 Task: Find connections with filter location Biberach an der Riß with filter topic #Saleswith filter profile language French with filter current company G R Infraprojects Limited with filter school Maharshi Dayanand University Rohtak with filter industry Reupholstery and Furniture Repair with filter service category Date Entry with filter keywords title Music Producer
Action: Mouse moved to (552, 63)
Screenshot: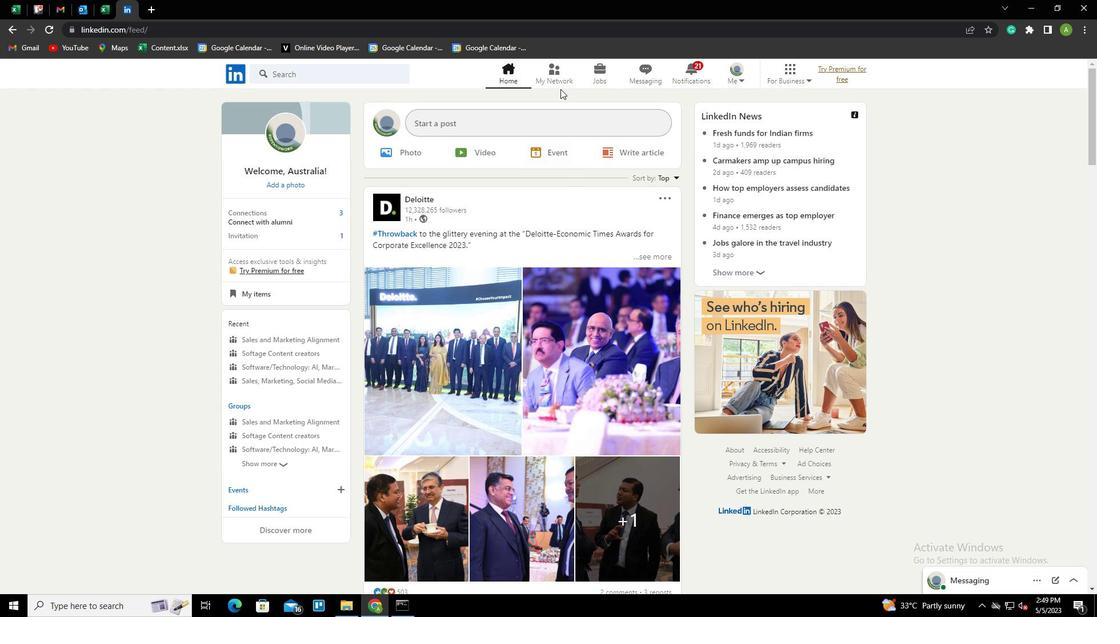 
Action: Mouse pressed left at (552, 63)
Screenshot: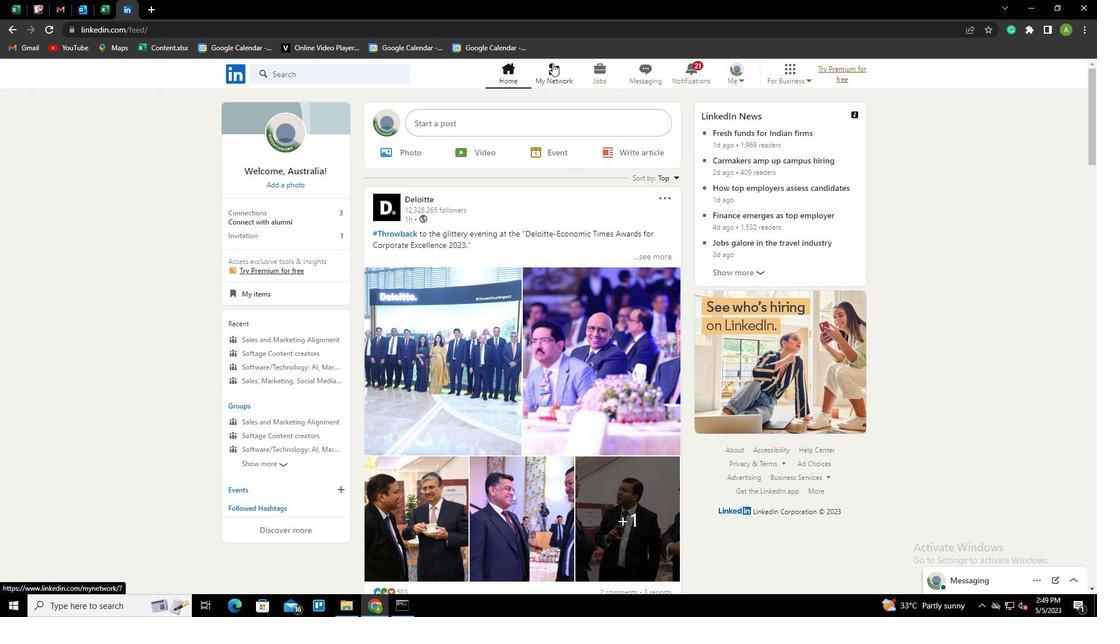 
Action: Mouse moved to (294, 133)
Screenshot: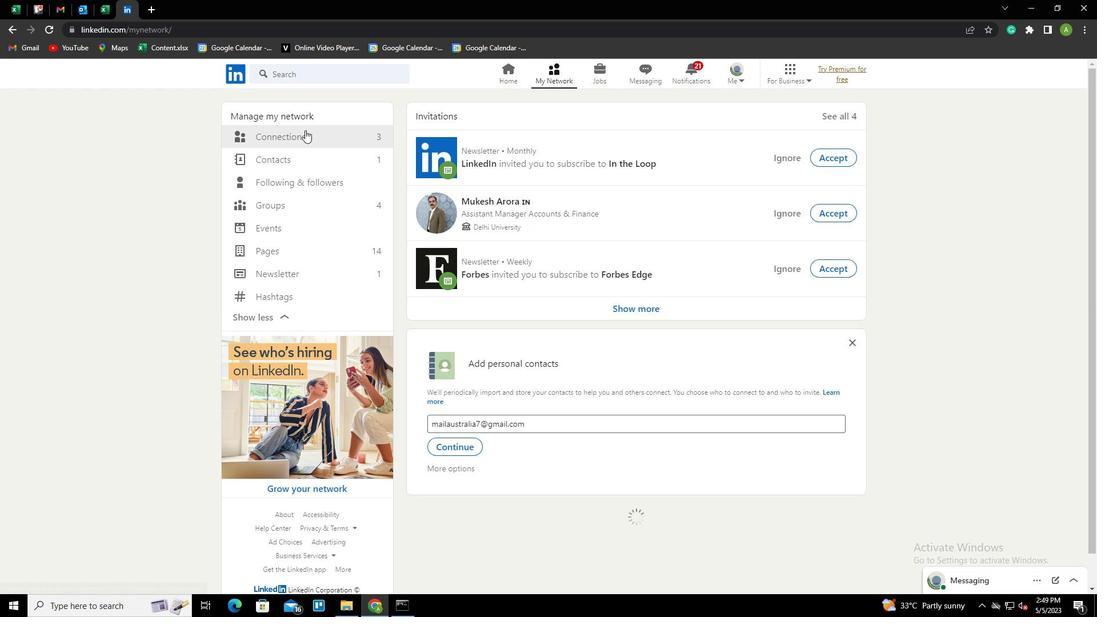
Action: Mouse pressed left at (294, 133)
Screenshot: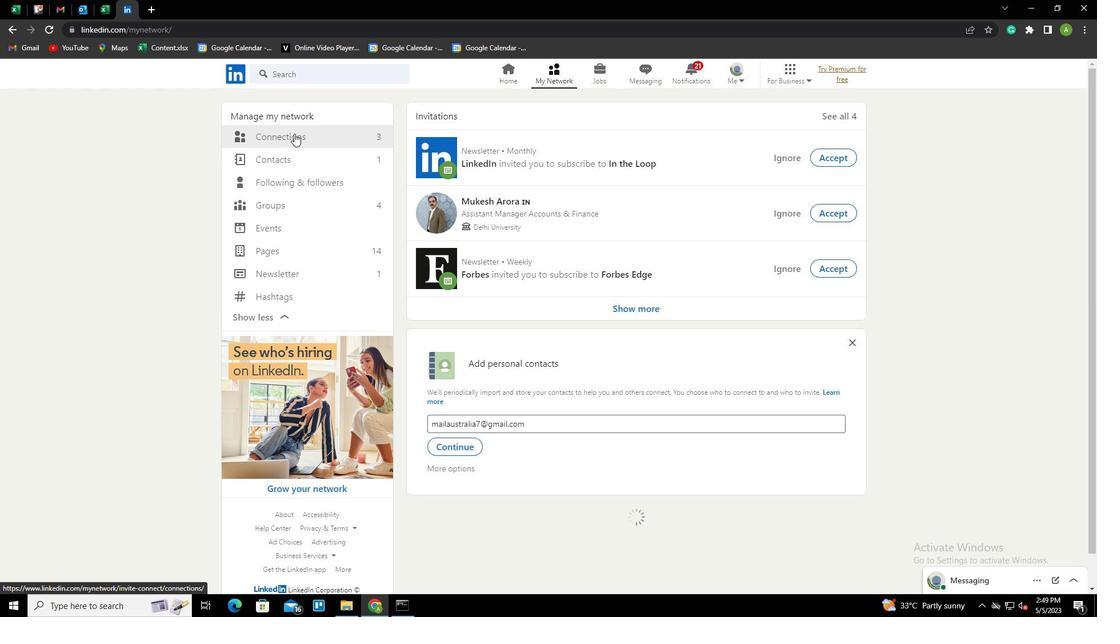
Action: Mouse moved to (611, 137)
Screenshot: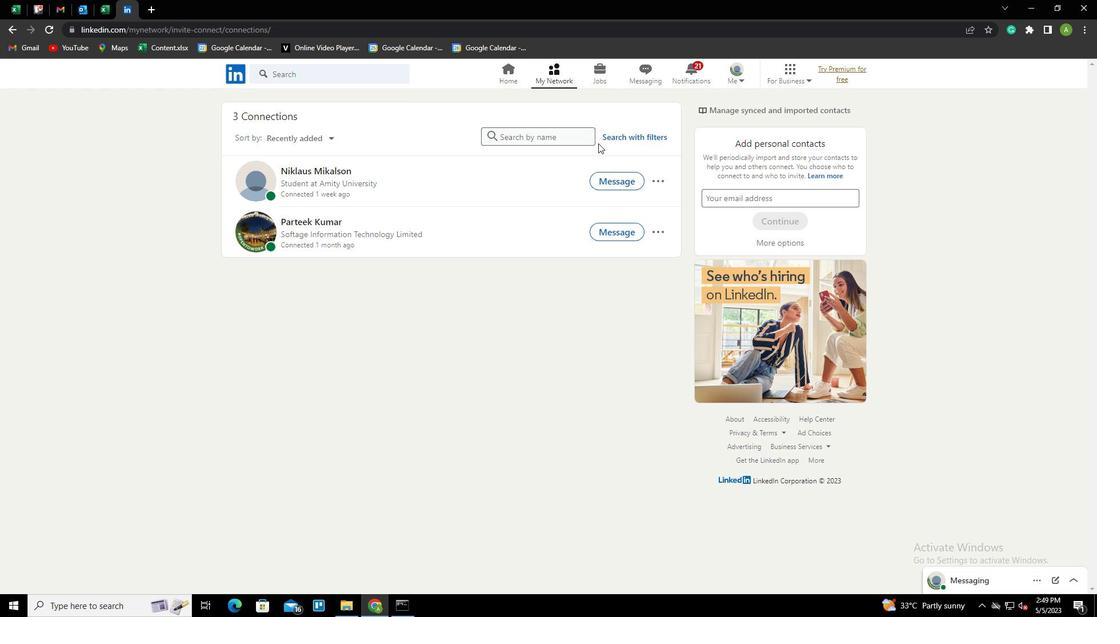 
Action: Mouse pressed left at (611, 137)
Screenshot: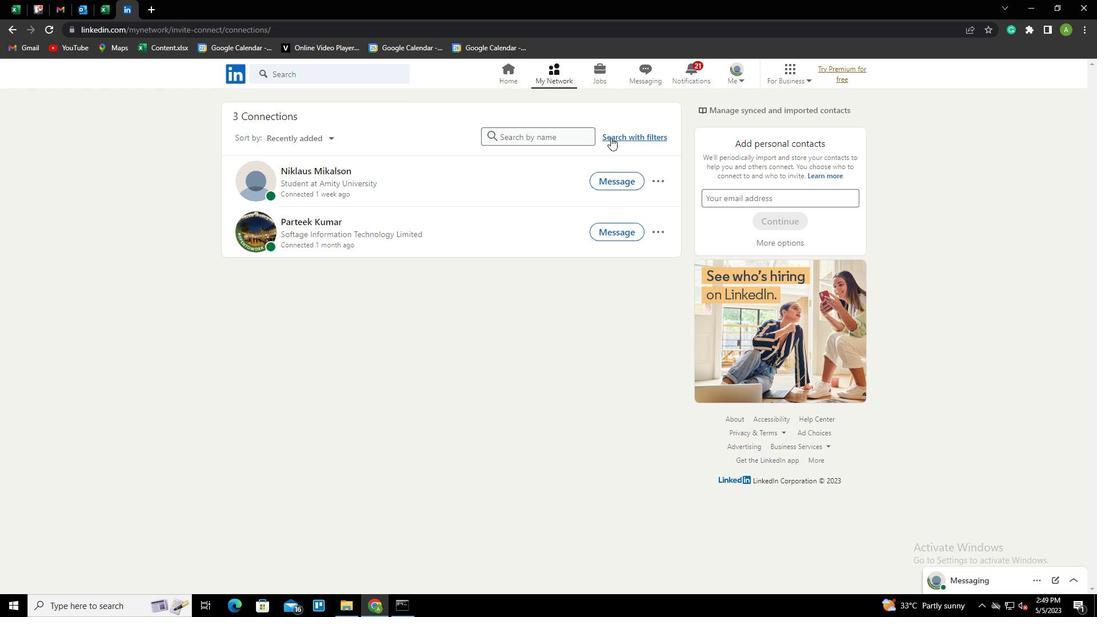 
Action: Mouse moved to (584, 105)
Screenshot: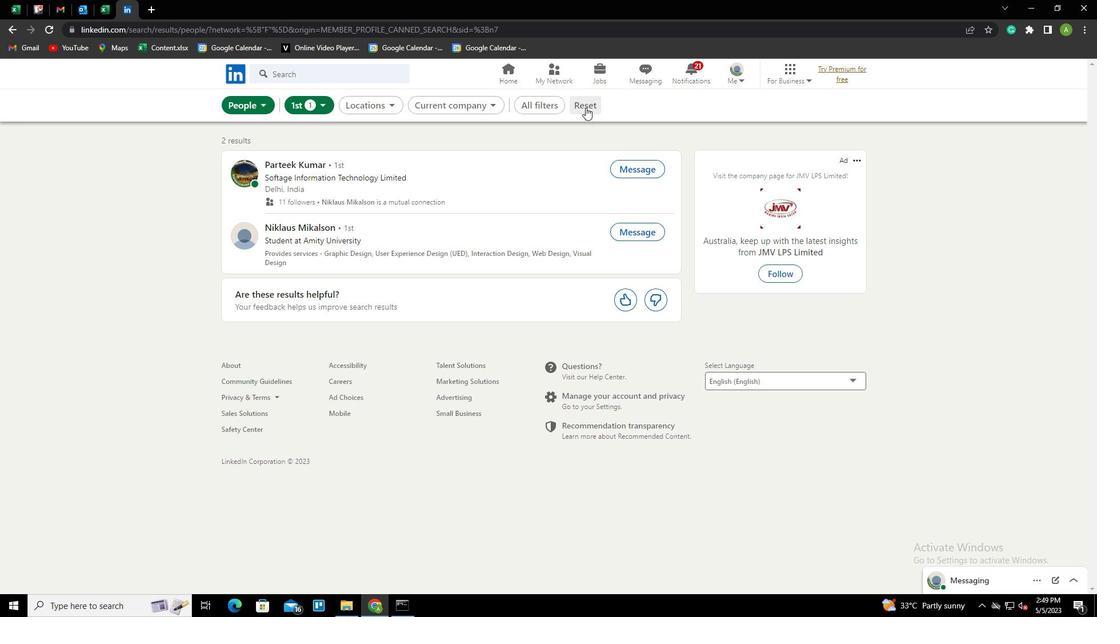 
Action: Mouse pressed left at (584, 105)
Screenshot: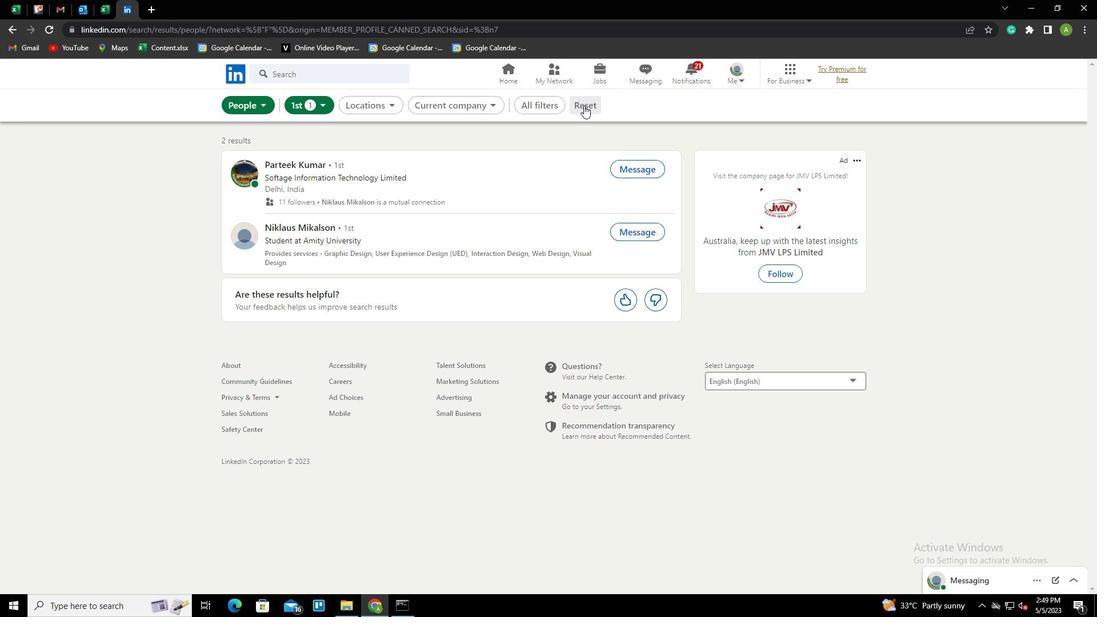 
Action: Mouse moved to (565, 106)
Screenshot: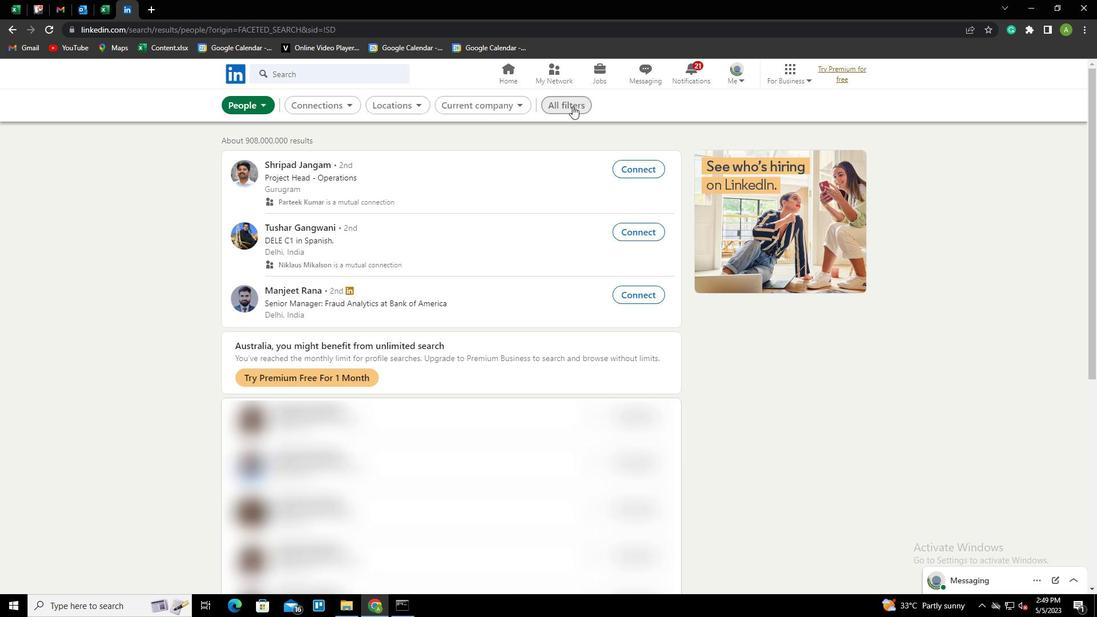 
Action: Mouse pressed left at (565, 106)
Screenshot: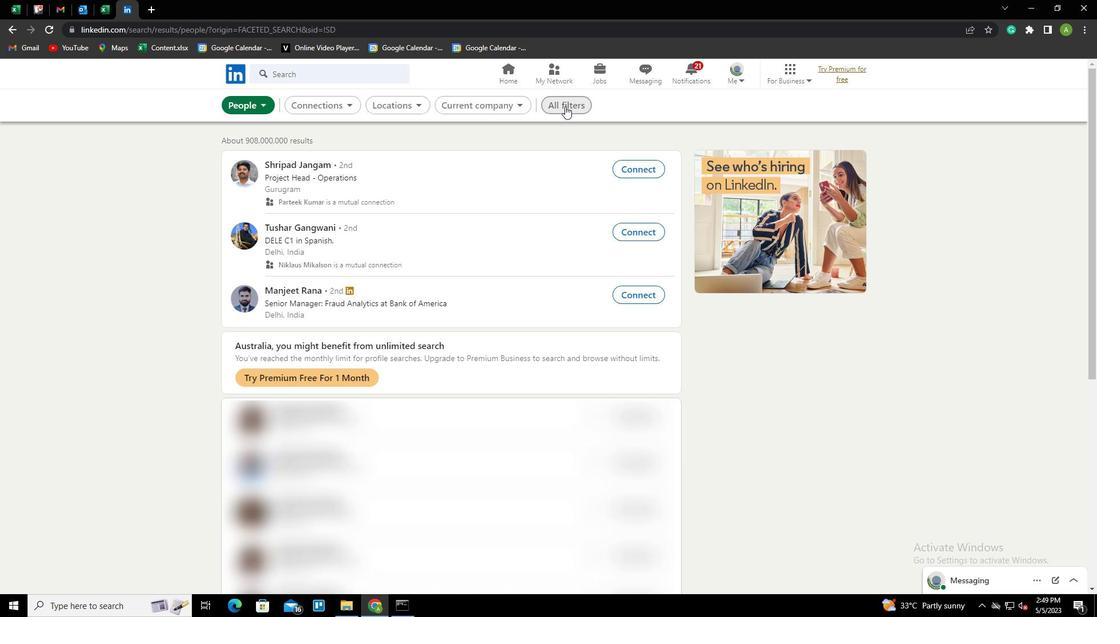 
Action: Mouse moved to (940, 285)
Screenshot: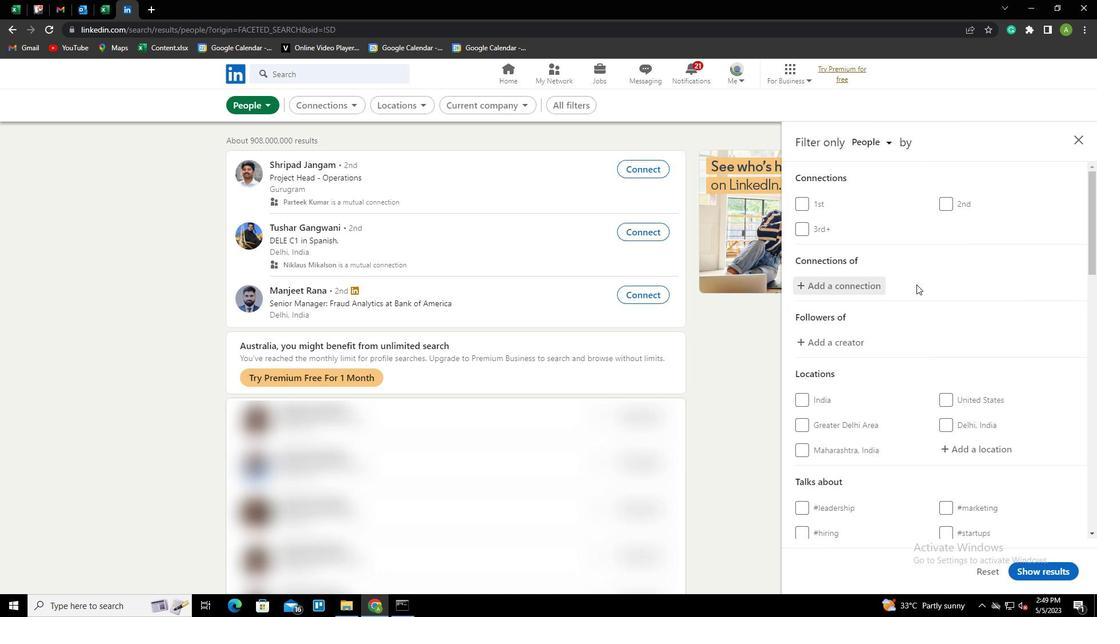 
Action: Mouse scrolled (940, 284) with delta (0, 0)
Screenshot: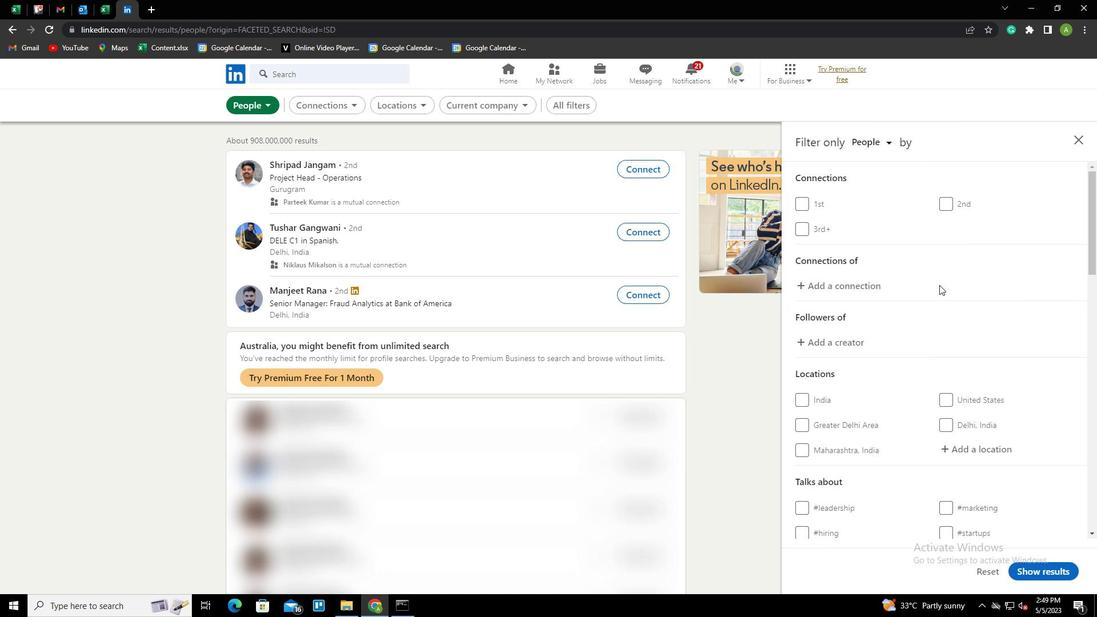 
Action: Mouse scrolled (940, 284) with delta (0, 0)
Screenshot: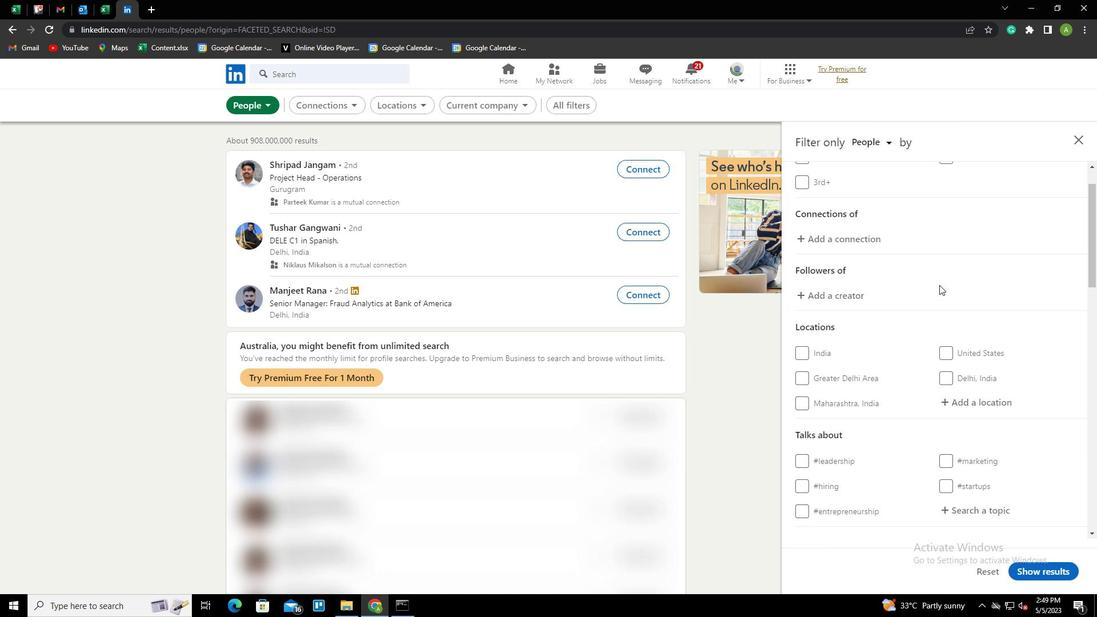 
Action: Mouse scrolled (940, 284) with delta (0, 0)
Screenshot: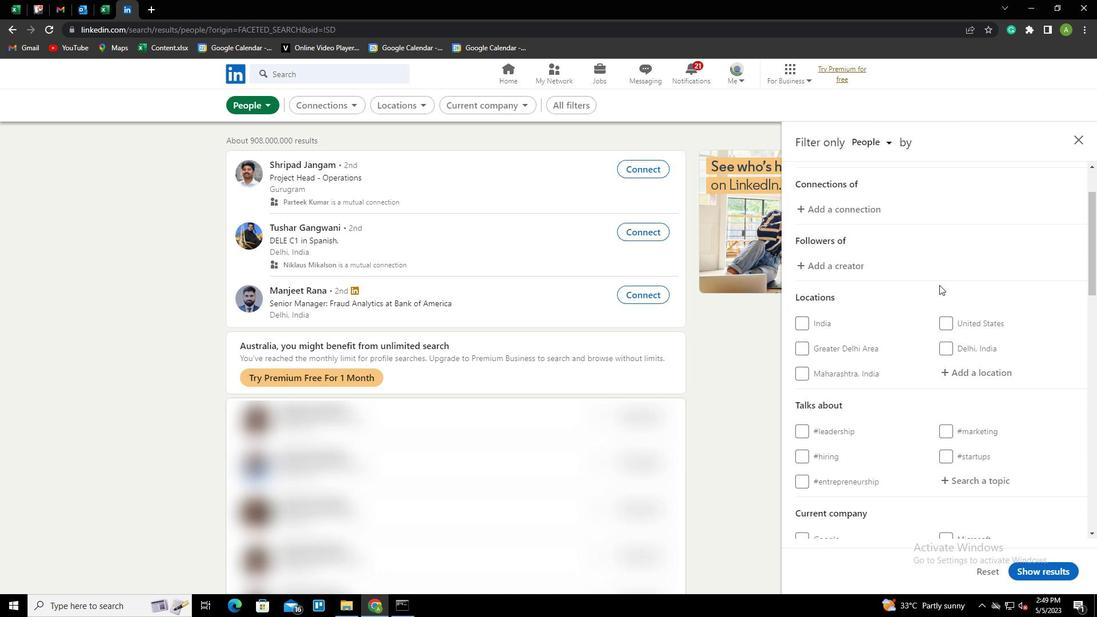 
Action: Mouse moved to (953, 279)
Screenshot: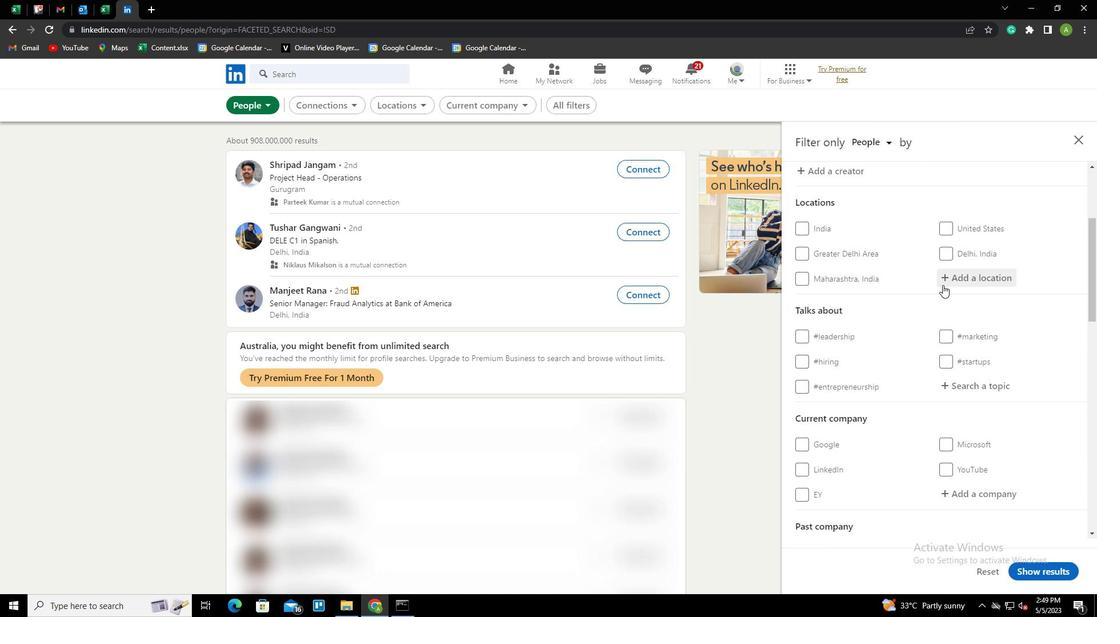 
Action: Mouse pressed left at (953, 279)
Screenshot: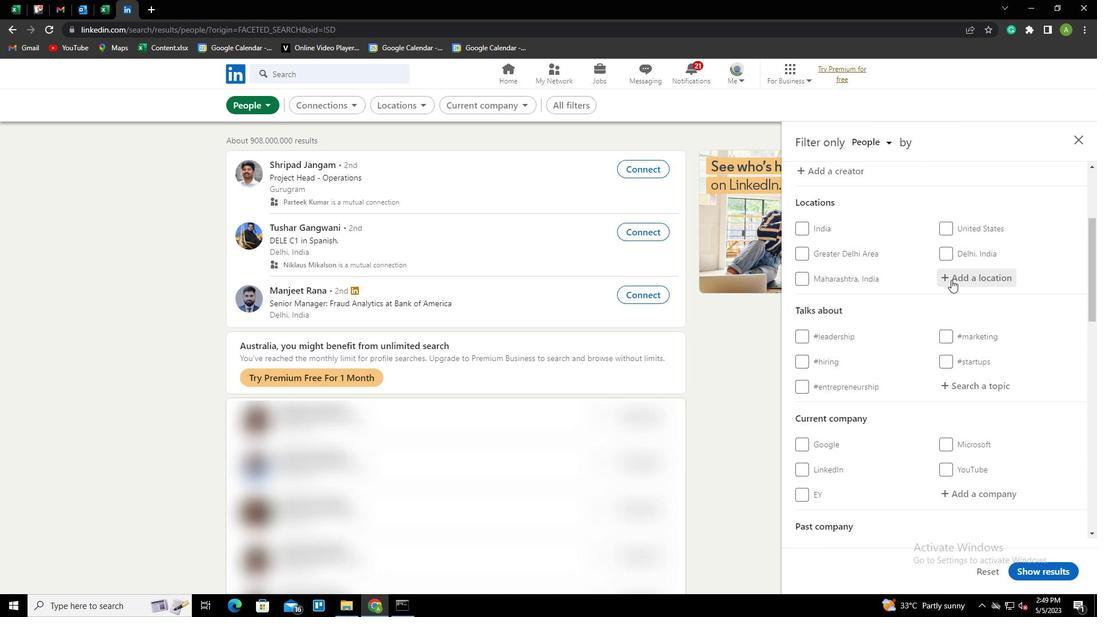 
Action: Key pressed <Key.shift><Key.shift><Key.shift><Key.shift><Key.shift><Key.shift><Key.shift><Key.shift>BIBERACH<Key.space>AN<Key.space>DER<Key.space><Key.shift>RI<Key.down><Key.enter>
Screenshot: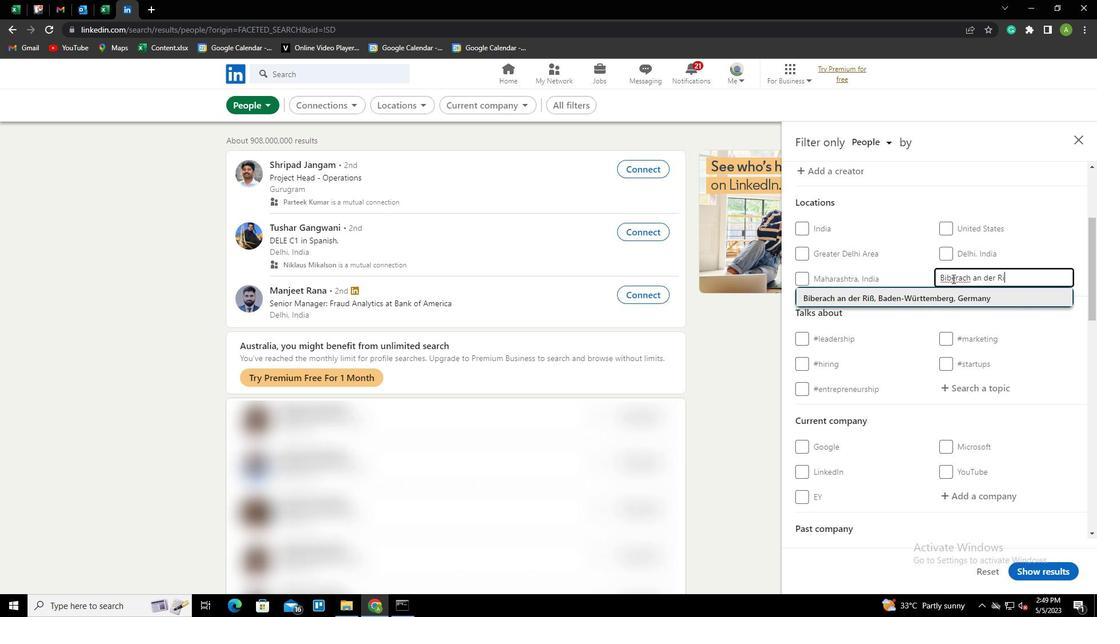 
Action: Mouse scrolled (953, 278) with delta (0, 0)
Screenshot: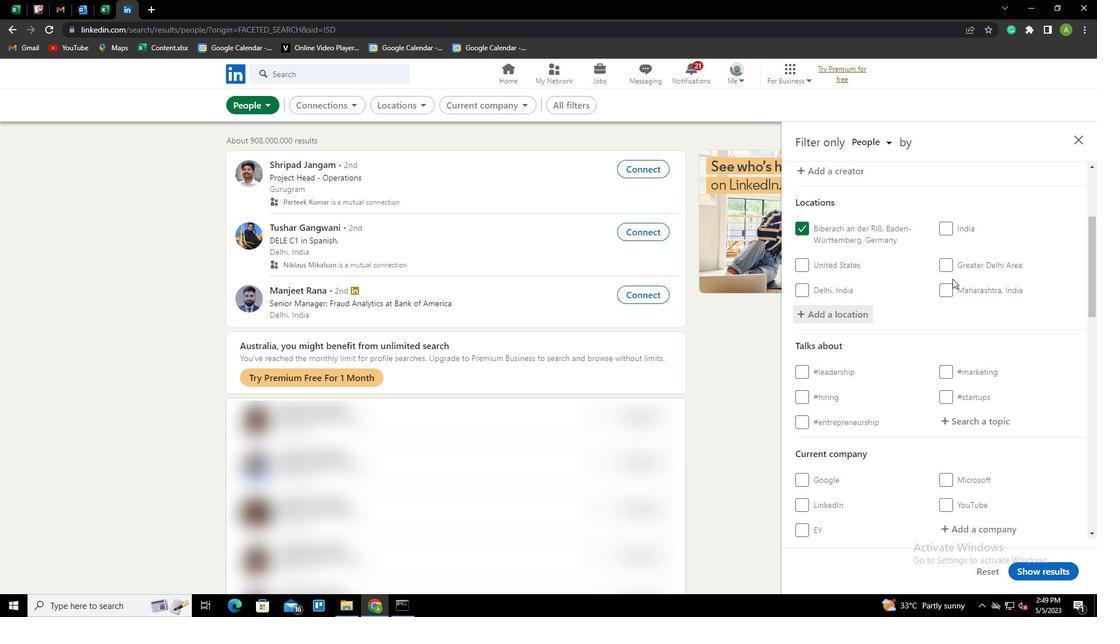 
Action: Mouse scrolled (953, 278) with delta (0, 0)
Screenshot: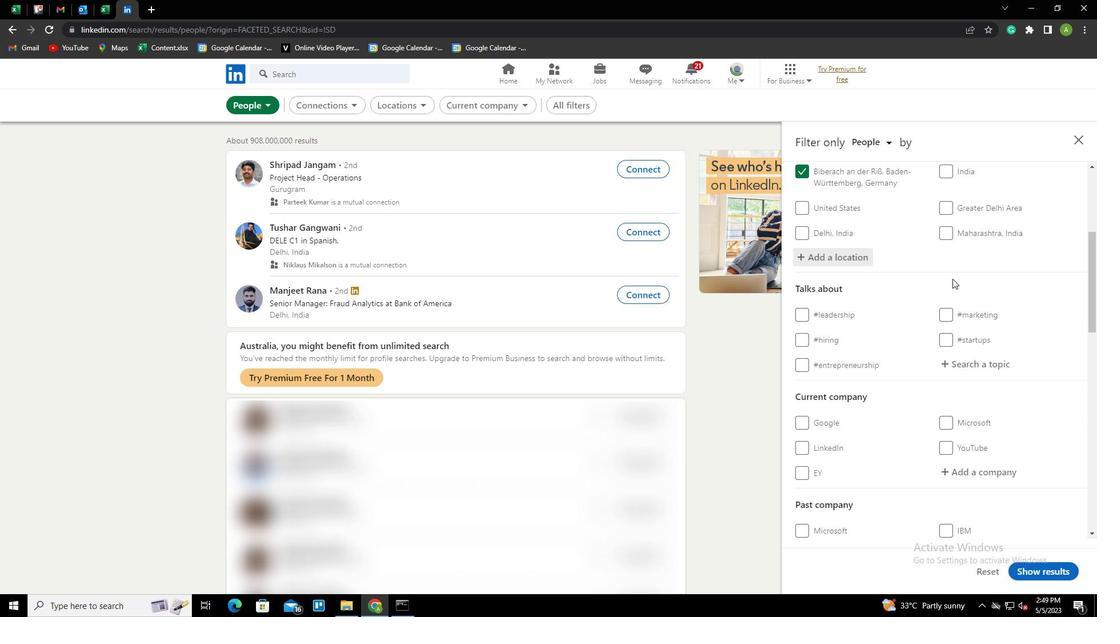 
Action: Mouse moved to (968, 304)
Screenshot: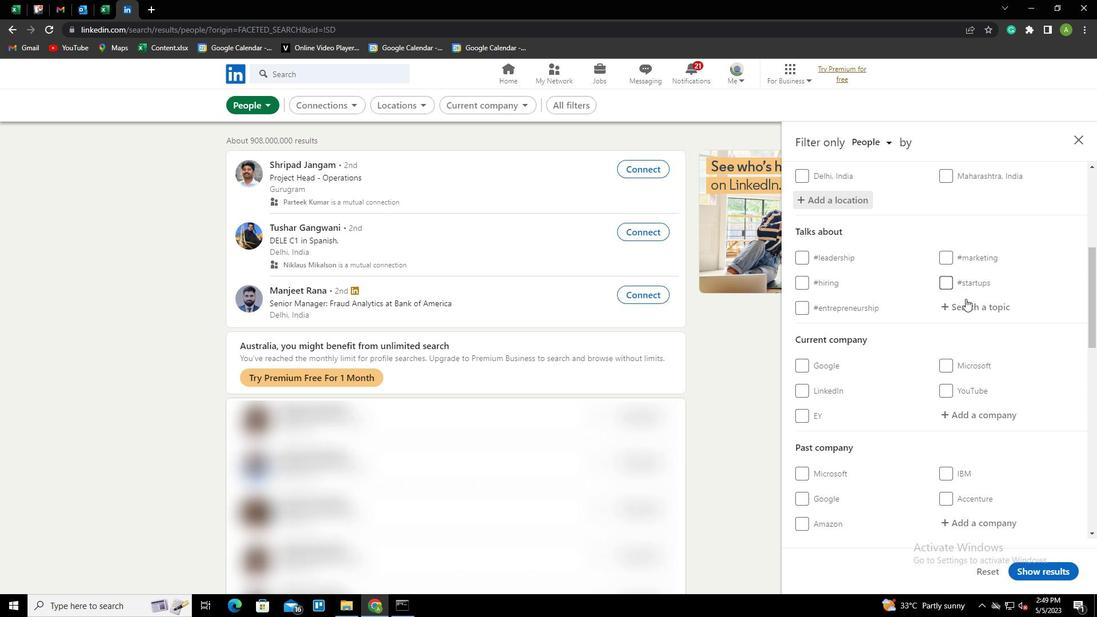 
Action: Mouse pressed left at (968, 304)
Screenshot: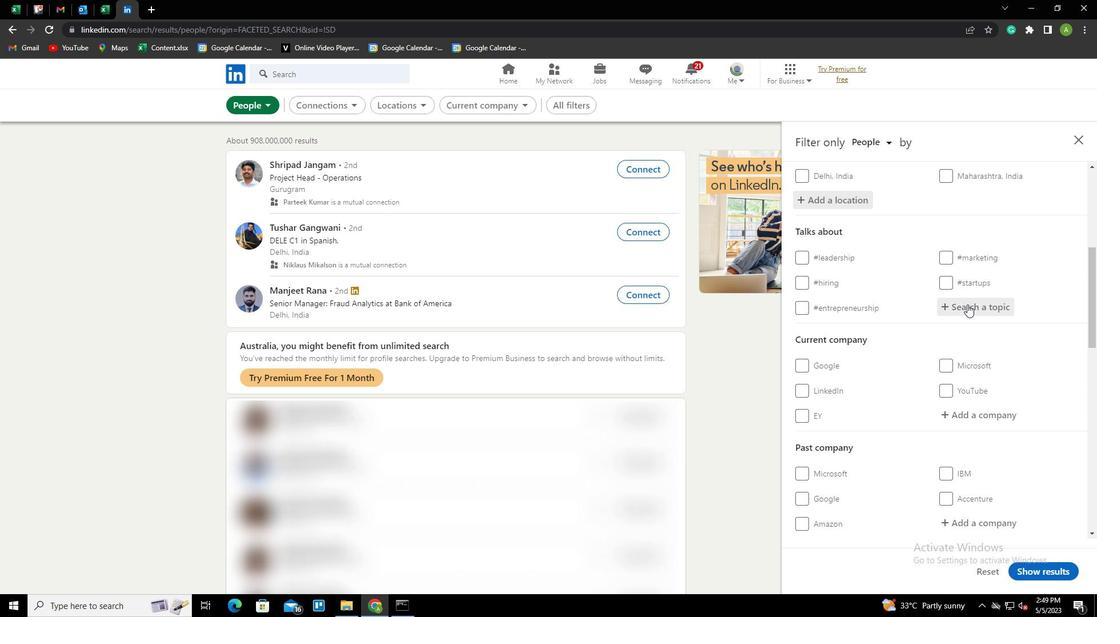 
Action: Key pressed <Key.shift>SALES<Key.down><Key.enter>
Screenshot: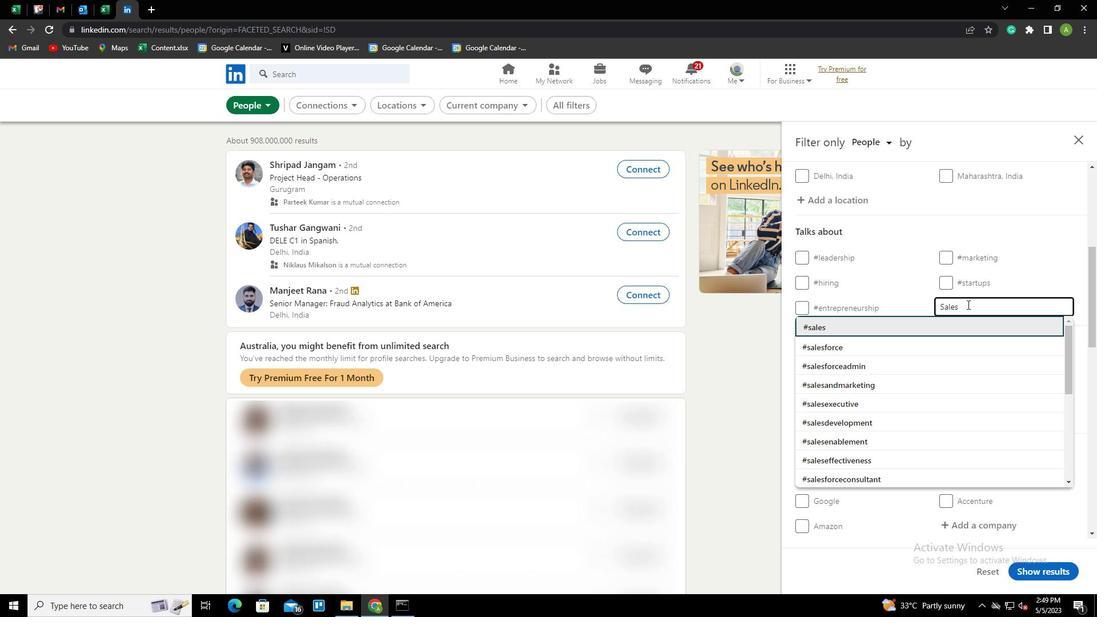 
Action: Mouse scrolled (968, 304) with delta (0, 0)
Screenshot: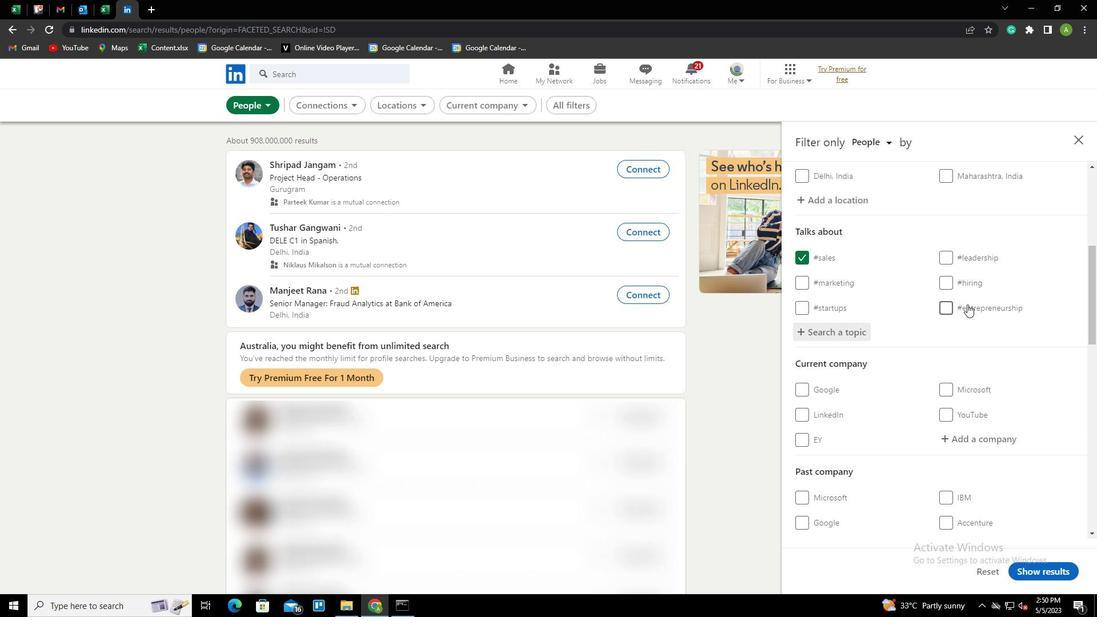 
Action: Mouse scrolled (968, 304) with delta (0, 0)
Screenshot: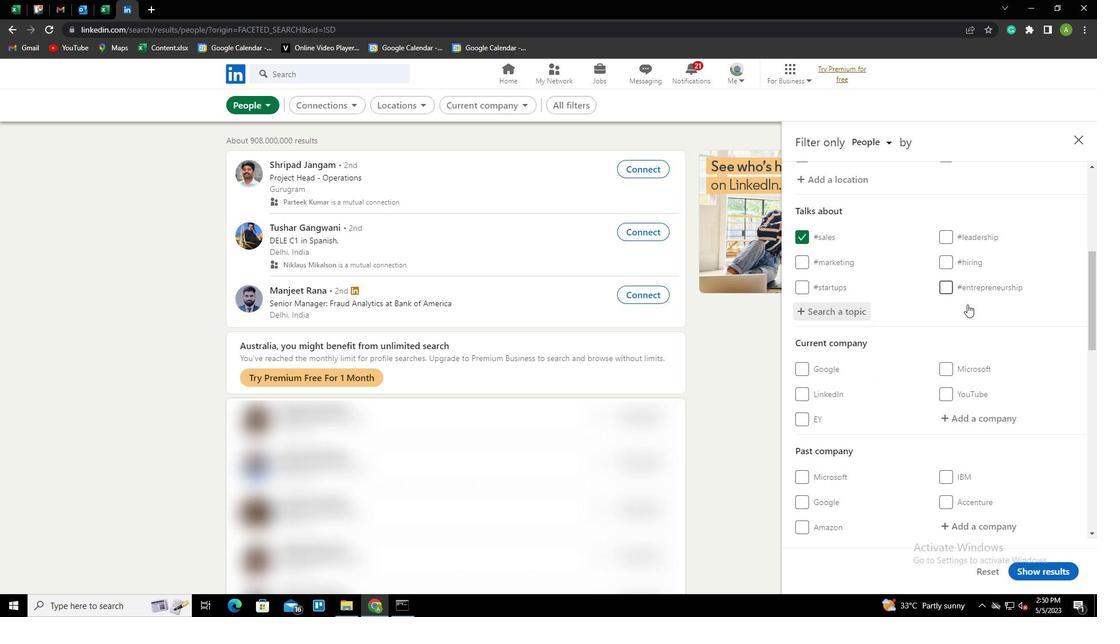 
Action: Mouse scrolled (968, 304) with delta (0, 0)
Screenshot: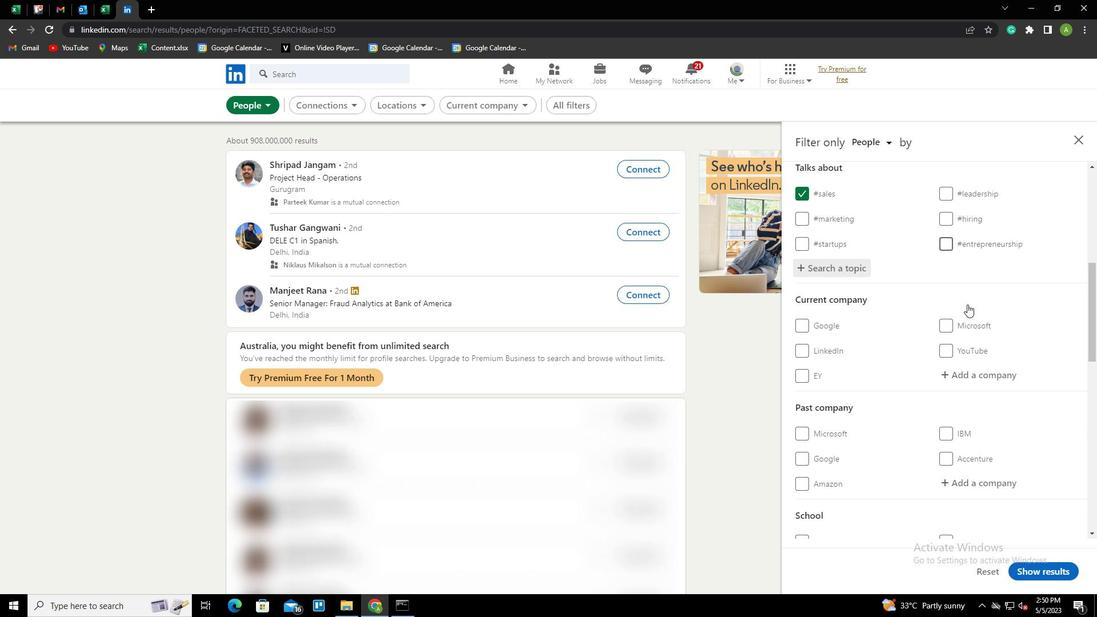 
Action: Mouse scrolled (968, 304) with delta (0, 0)
Screenshot: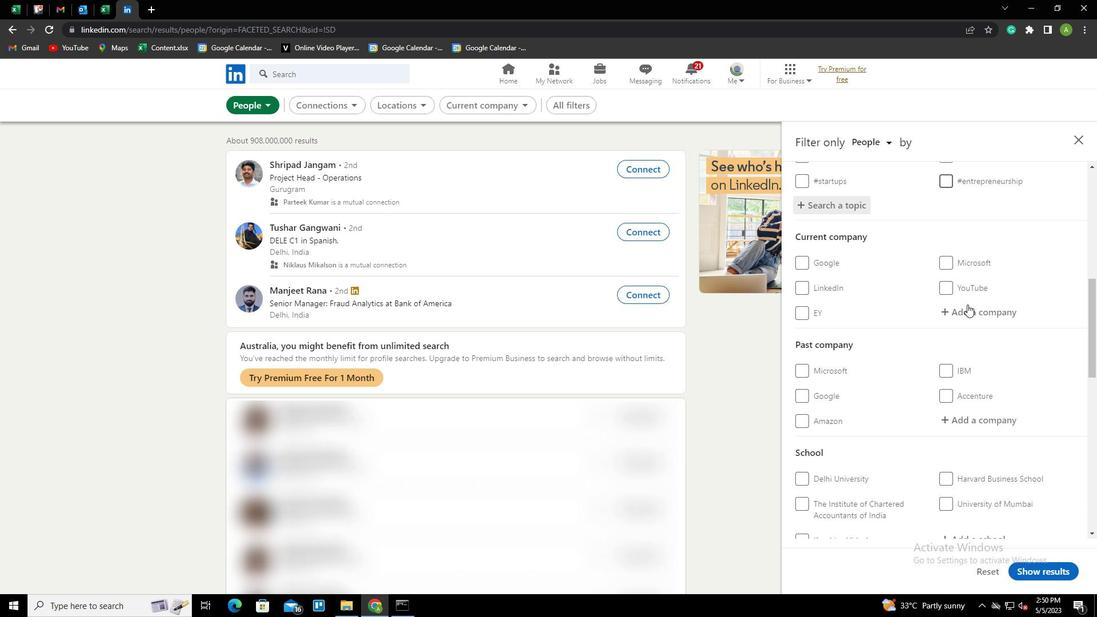 
Action: Mouse scrolled (968, 304) with delta (0, 0)
Screenshot: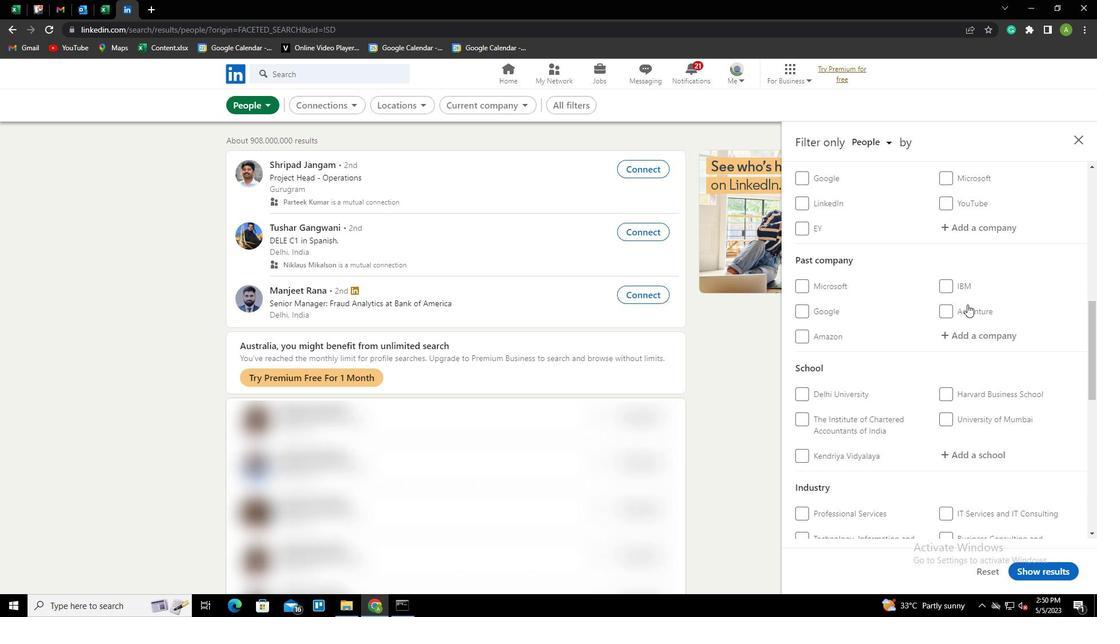 
Action: Mouse moved to (965, 310)
Screenshot: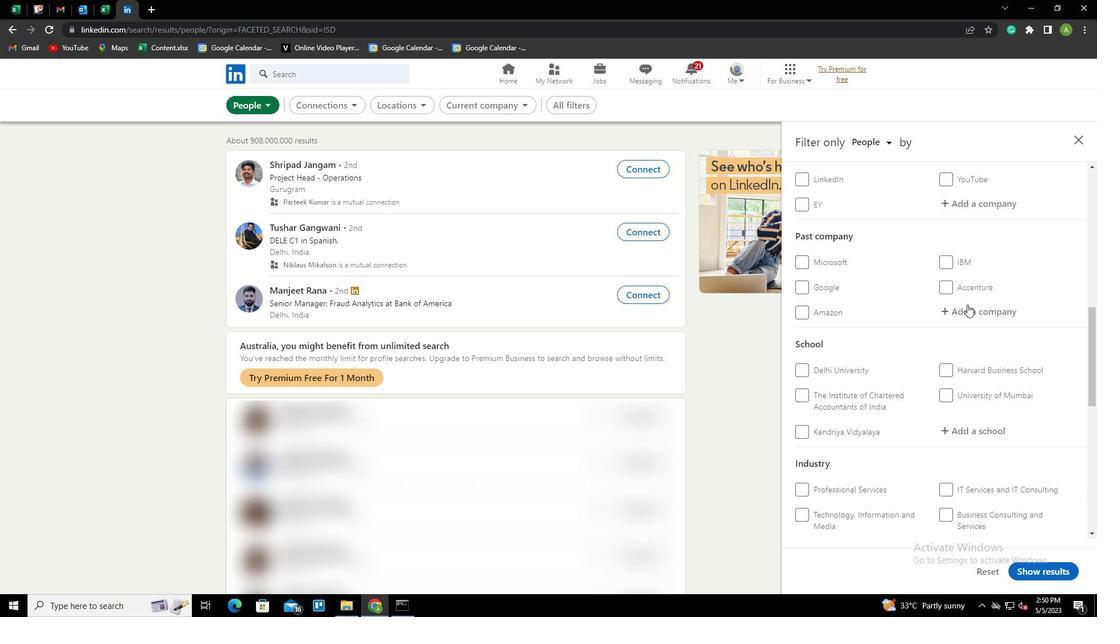 
Action: Mouse scrolled (965, 309) with delta (0, 0)
Screenshot: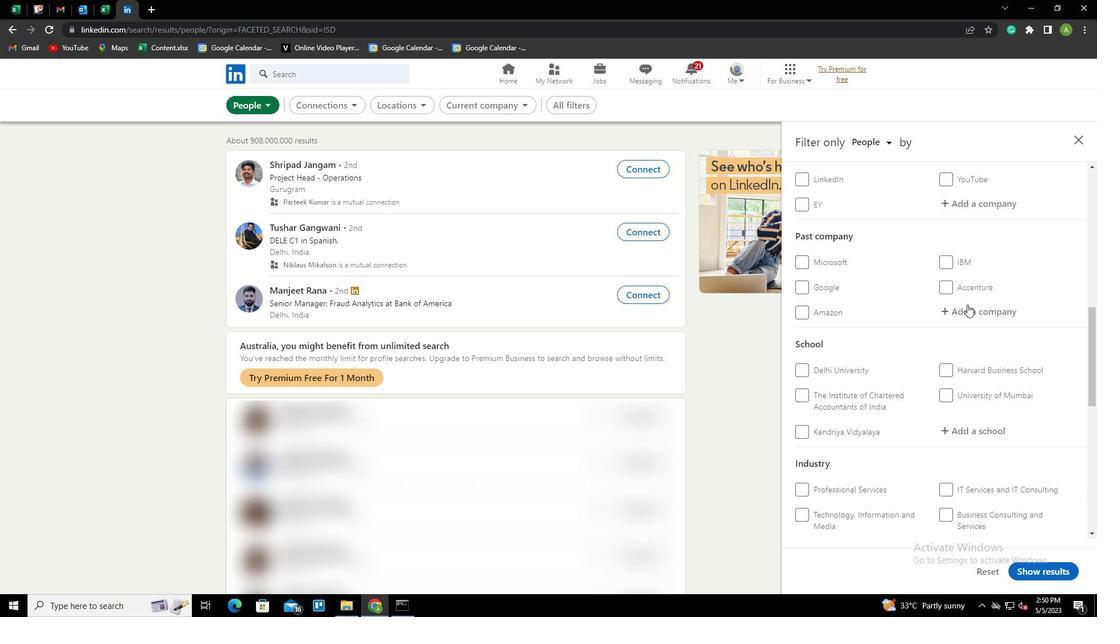 
Action: Mouse moved to (965, 312)
Screenshot: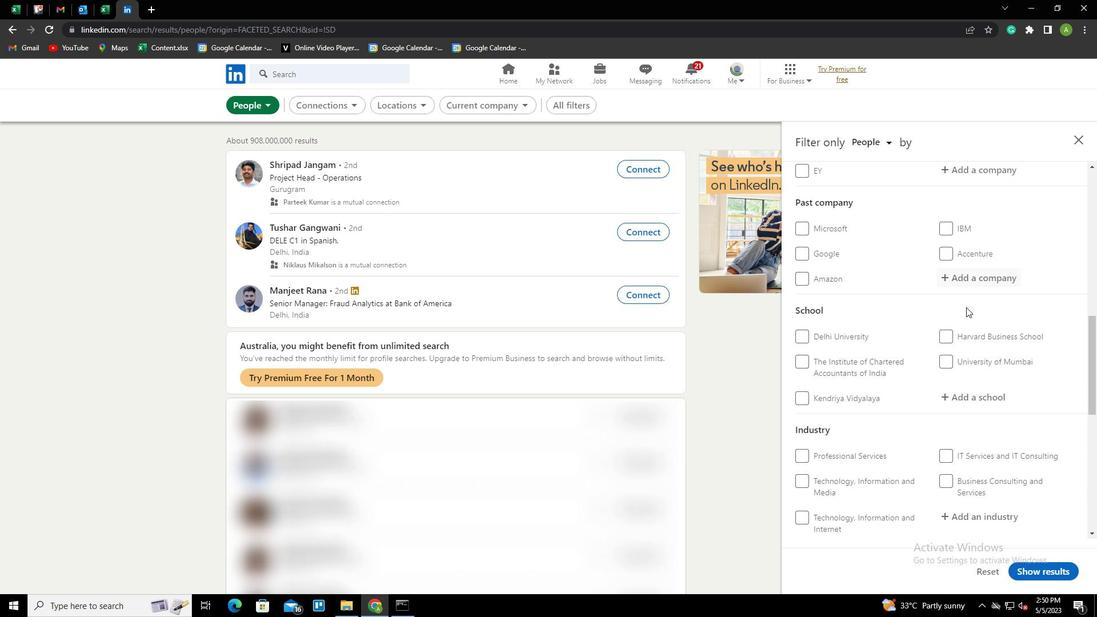 
Action: Mouse scrolled (965, 312) with delta (0, 0)
Screenshot: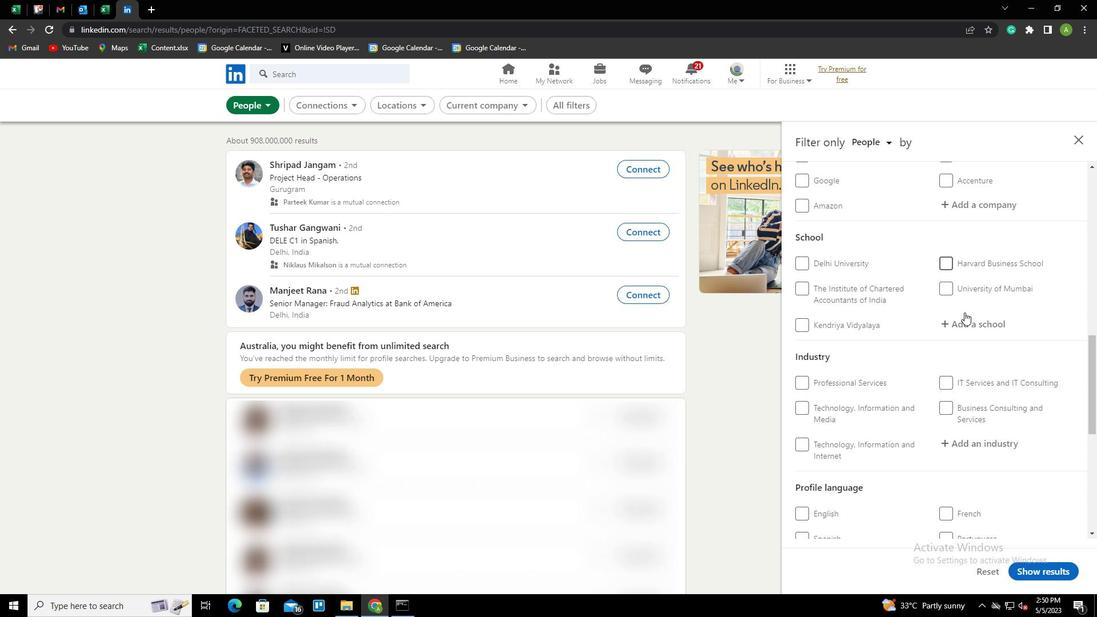 
Action: Mouse scrolled (965, 312) with delta (0, 0)
Screenshot: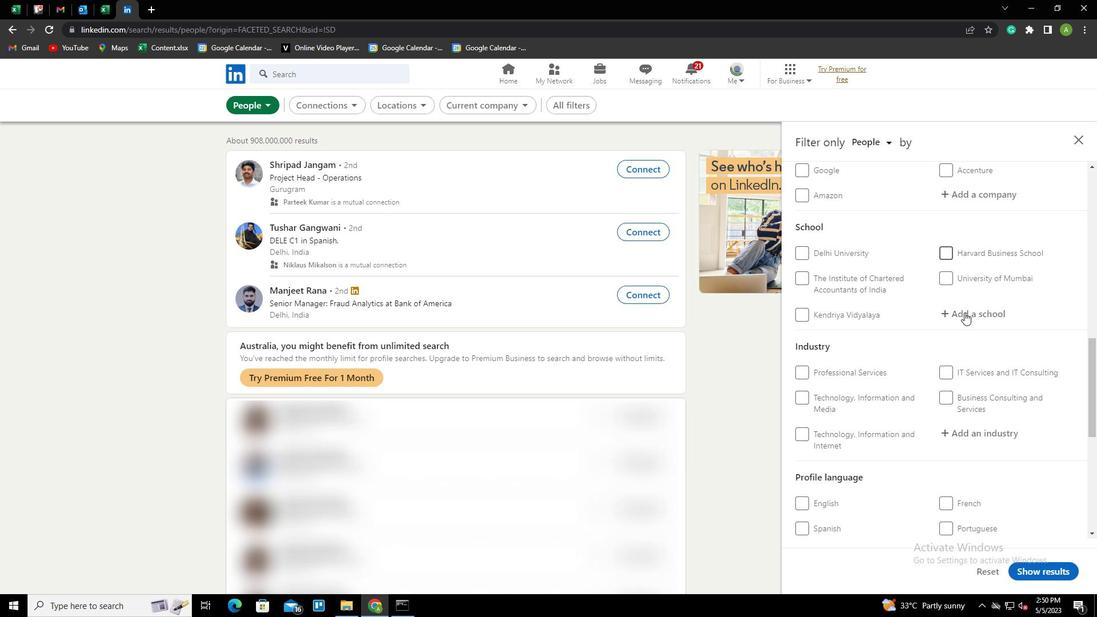 
Action: Mouse scrolled (965, 312) with delta (0, 0)
Screenshot: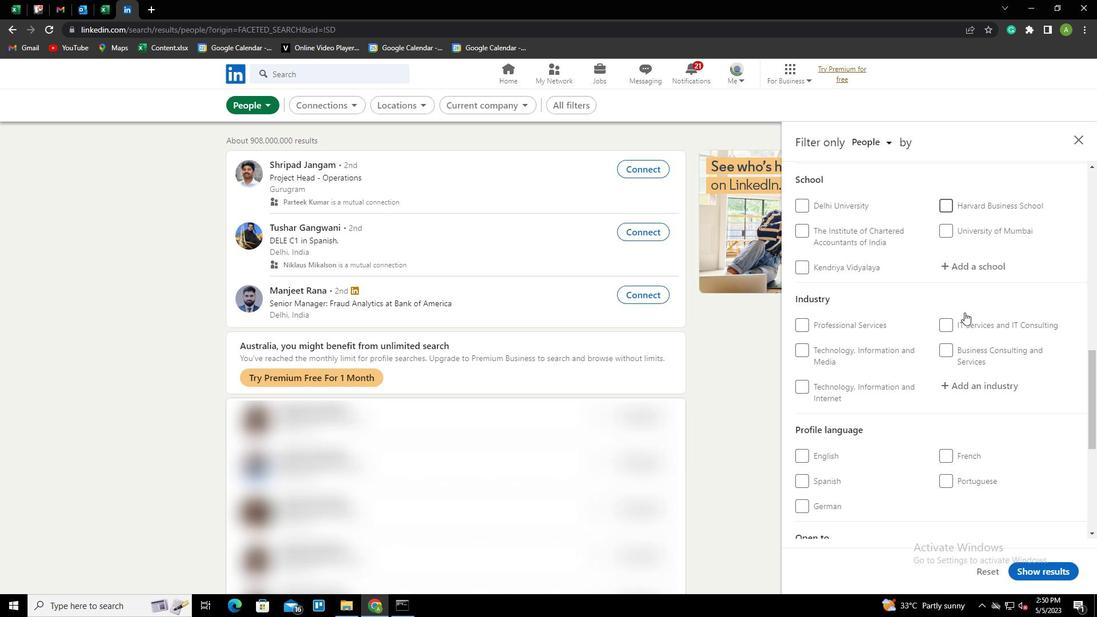 
Action: Mouse scrolled (965, 312) with delta (0, 0)
Screenshot: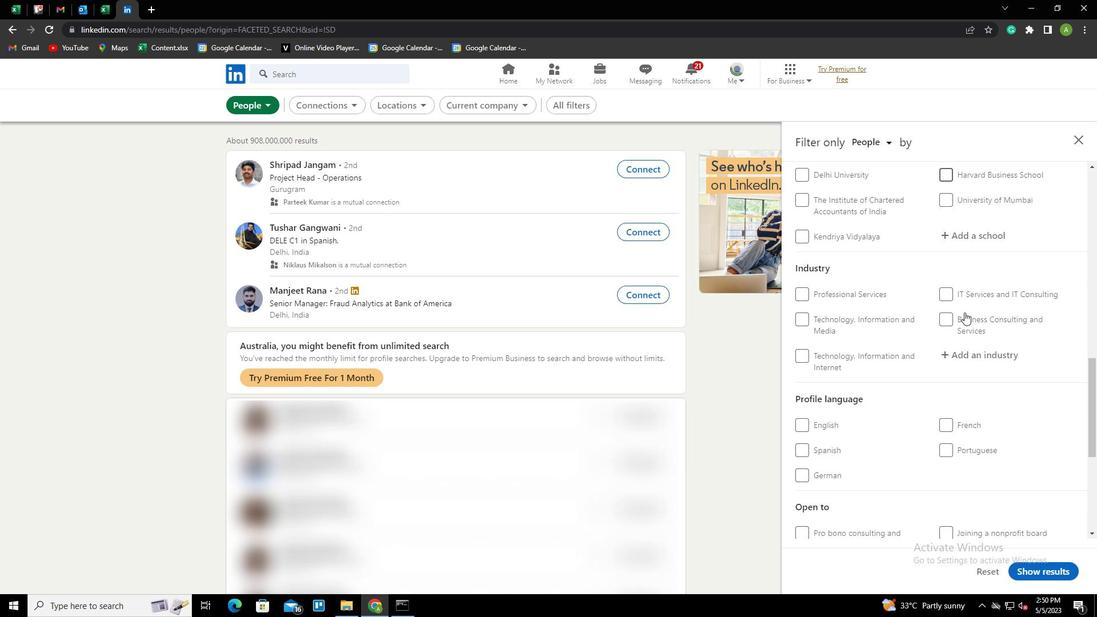 
Action: Mouse scrolled (965, 312) with delta (0, 0)
Screenshot: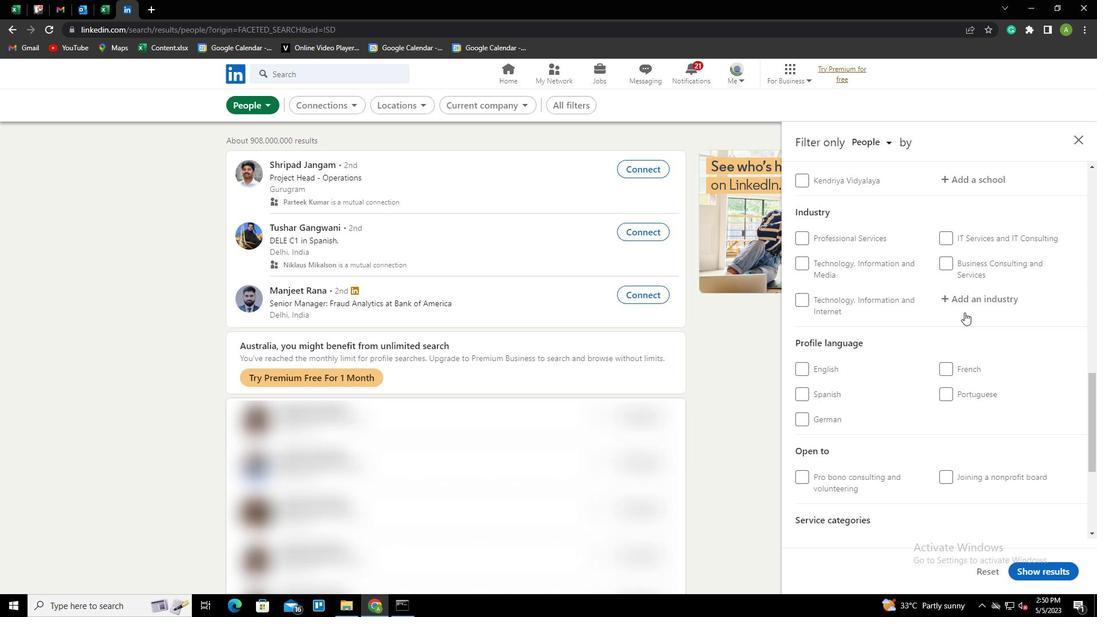 
Action: Mouse scrolled (965, 312) with delta (0, 0)
Screenshot: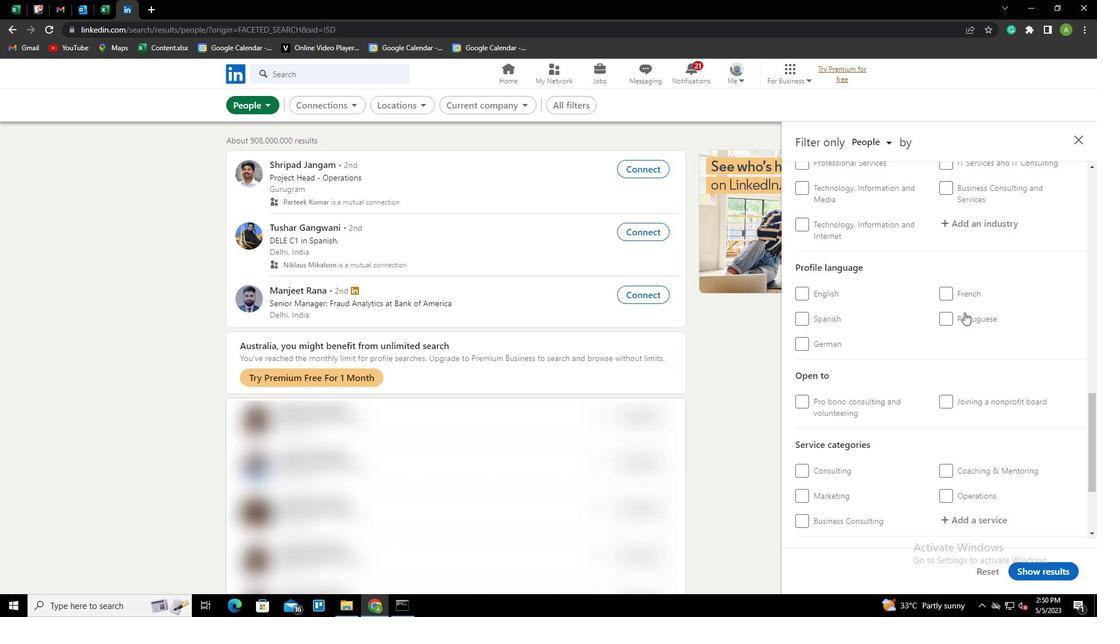 
Action: Mouse moved to (949, 172)
Screenshot: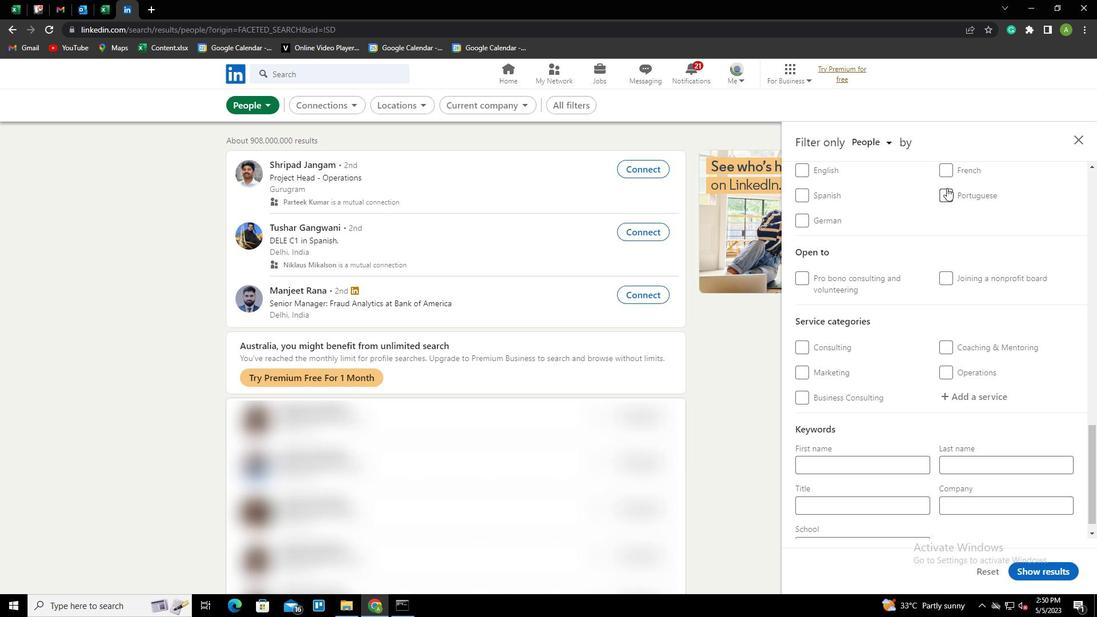 
Action: Mouse pressed left at (949, 172)
Screenshot: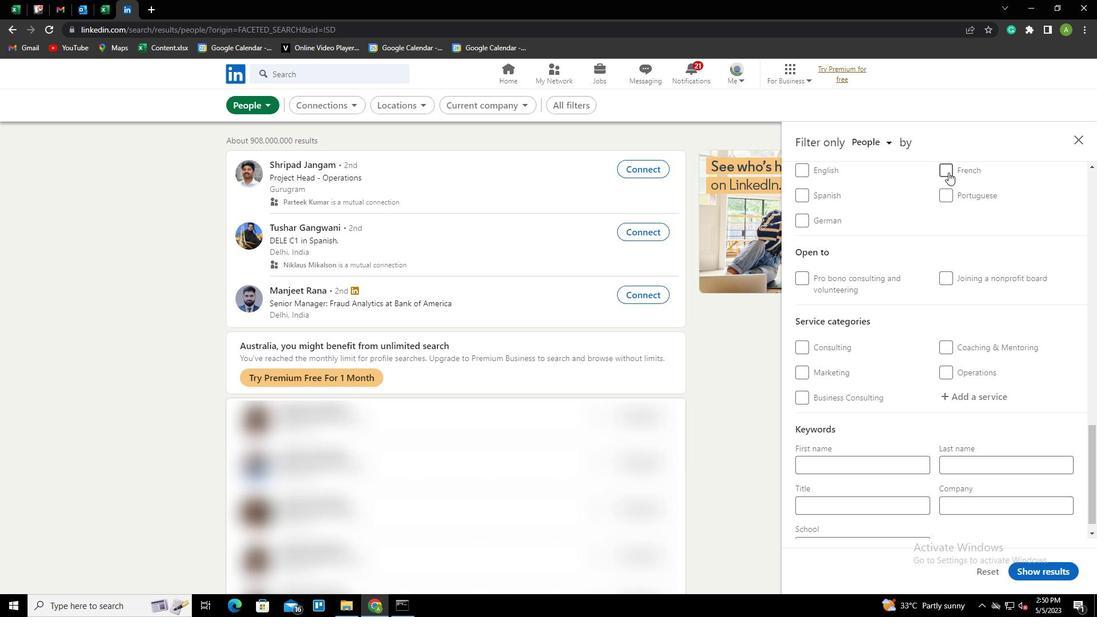 
Action: Mouse moved to (993, 262)
Screenshot: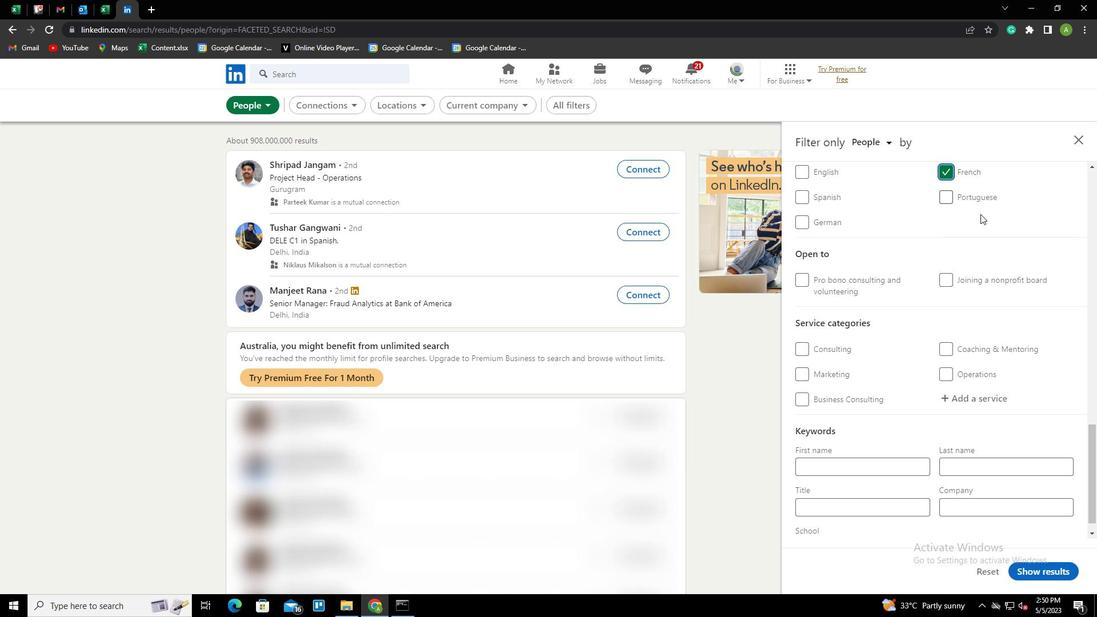 
Action: Mouse scrolled (993, 263) with delta (0, 0)
Screenshot: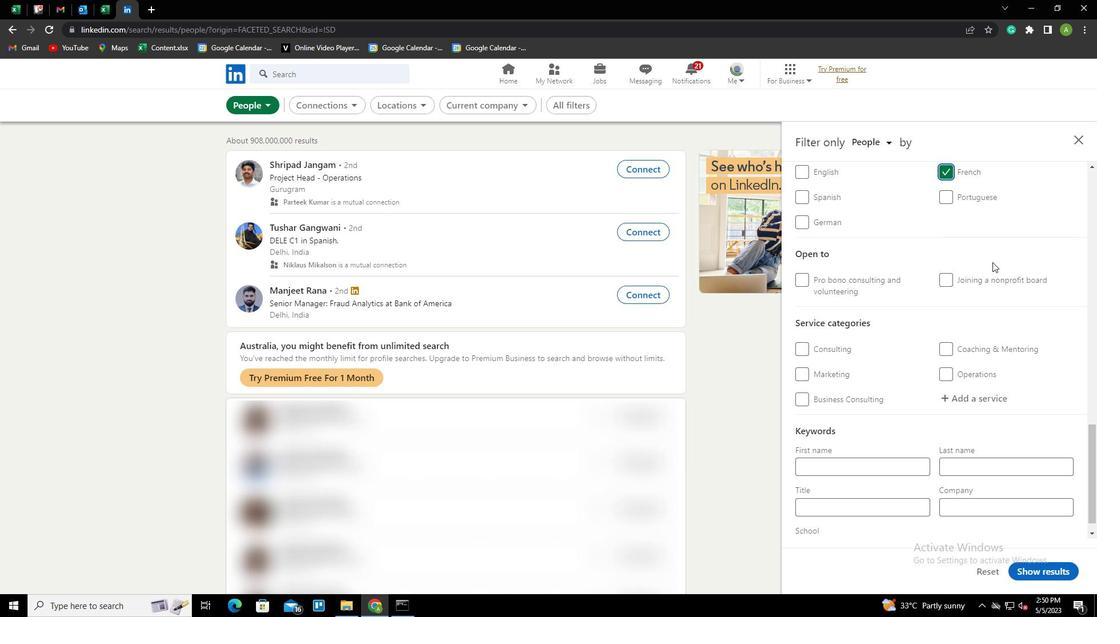 
Action: Mouse scrolled (993, 263) with delta (0, 0)
Screenshot: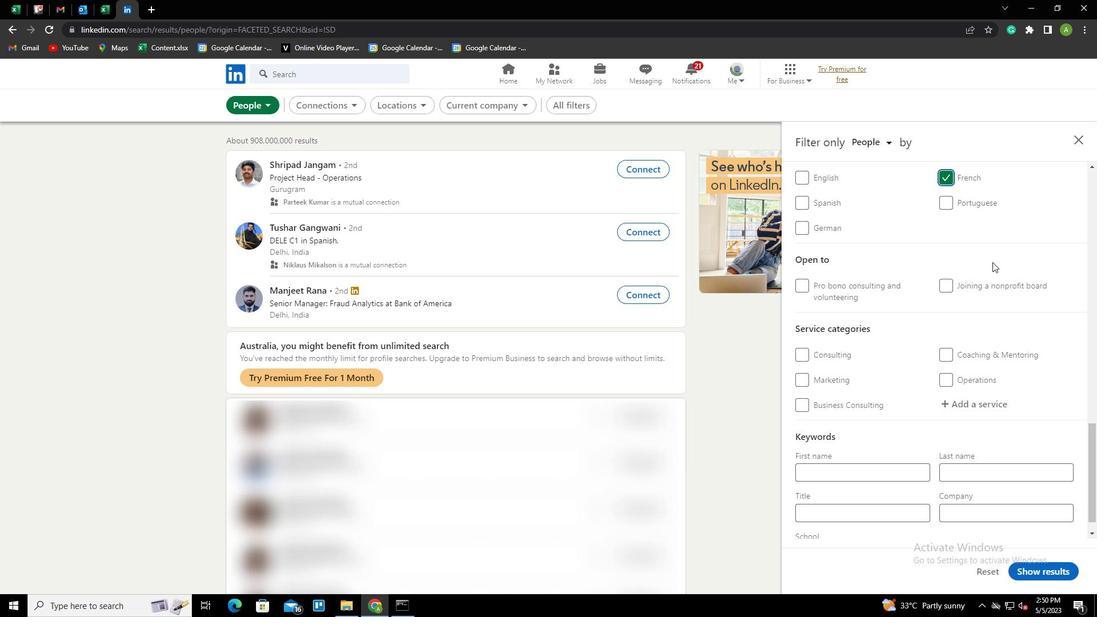 
Action: Mouse scrolled (993, 263) with delta (0, 0)
Screenshot: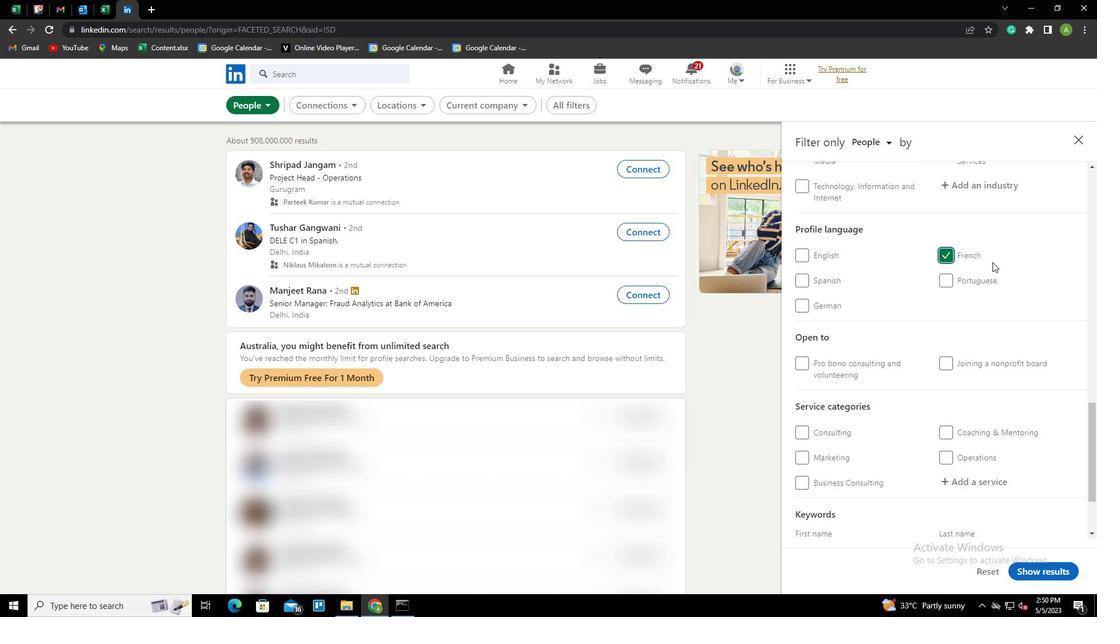 
Action: Mouse scrolled (993, 263) with delta (0, 0)
Screenshot: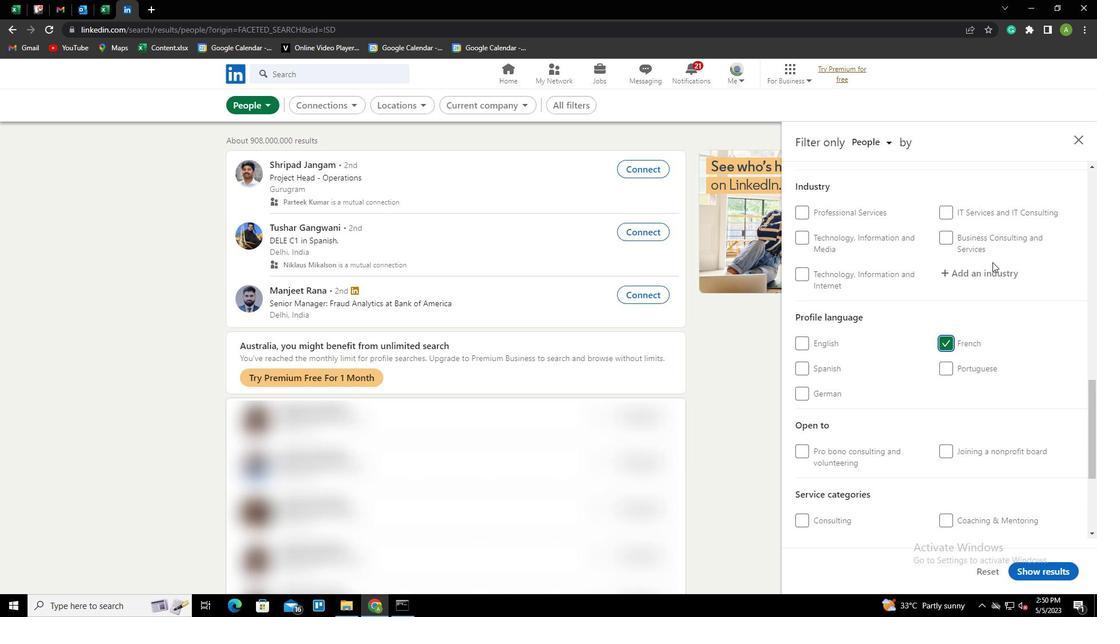 
Action: Mouse scrolled (993, 263) with delta (0, 0)
Screenshot: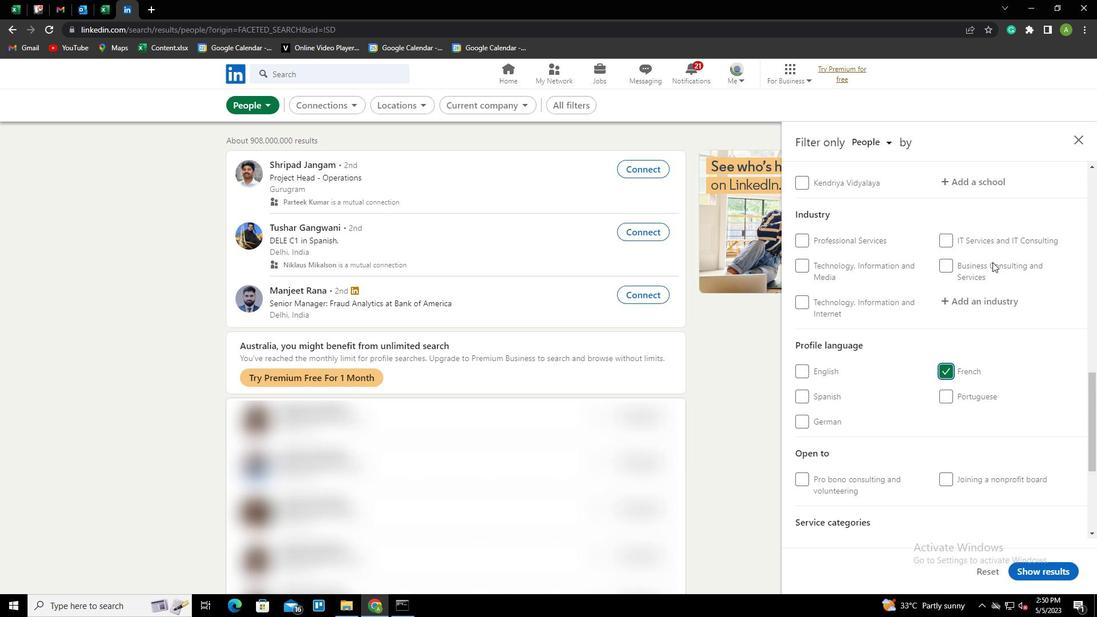 
Action: Mouse scrolled (993, 263) with delta (0, 0)
Screenshot: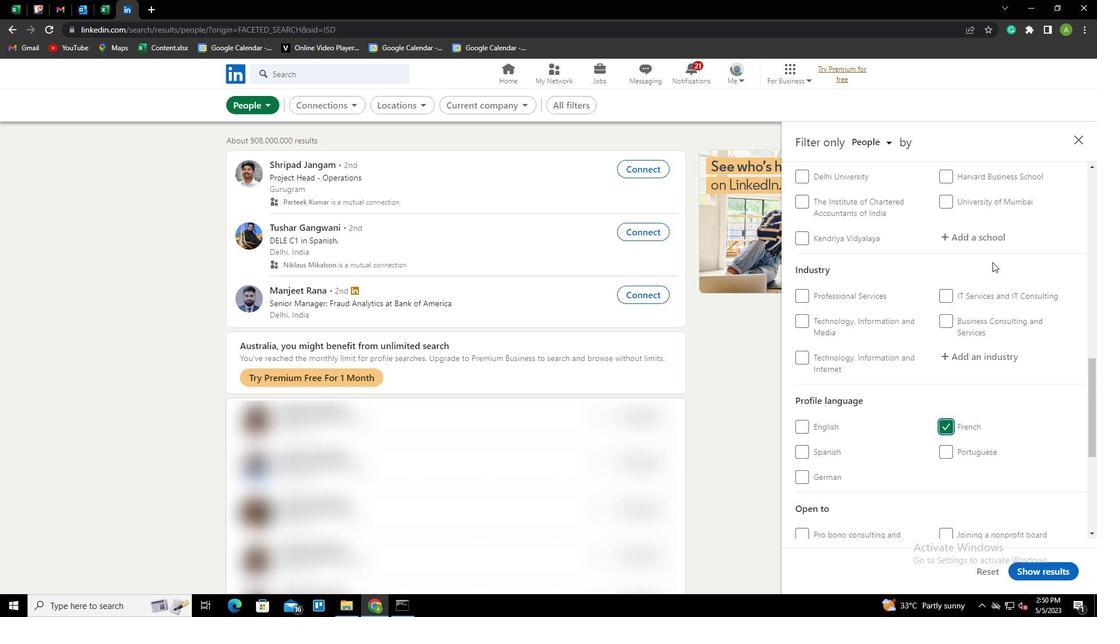 
Action: Mouse scrolled (993, 263) with delta (0, 0)
Screenshot: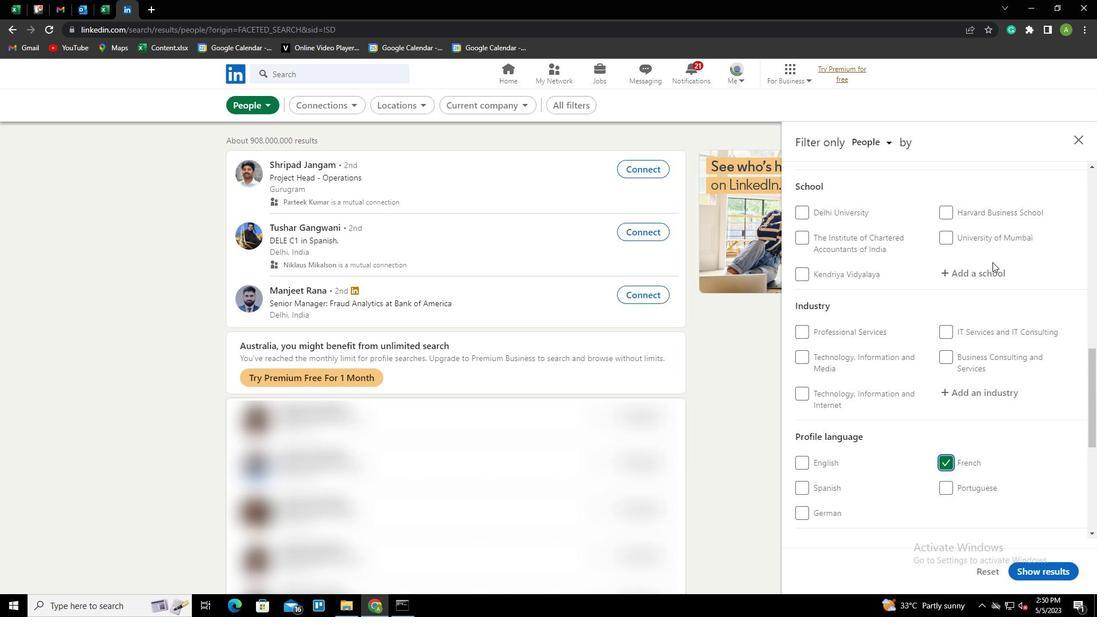 
Action: Mouse scrolled (993, 263) with delta (0, 0)
Screenshot: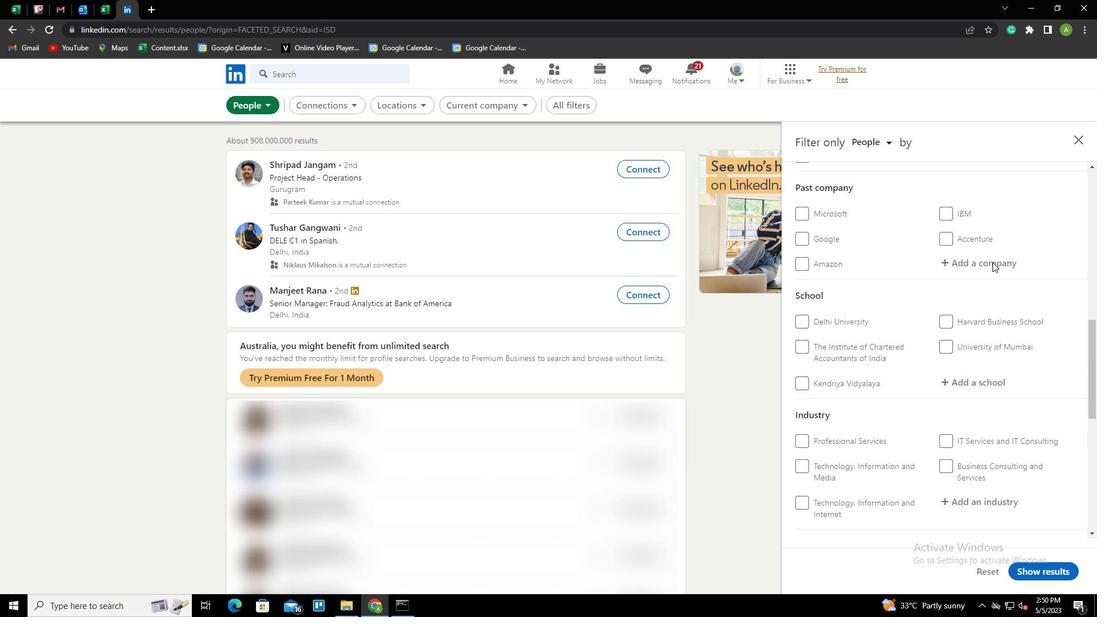 
Action: Mouse scrolled (993, 263) with delta (0, 0)
Screenshot: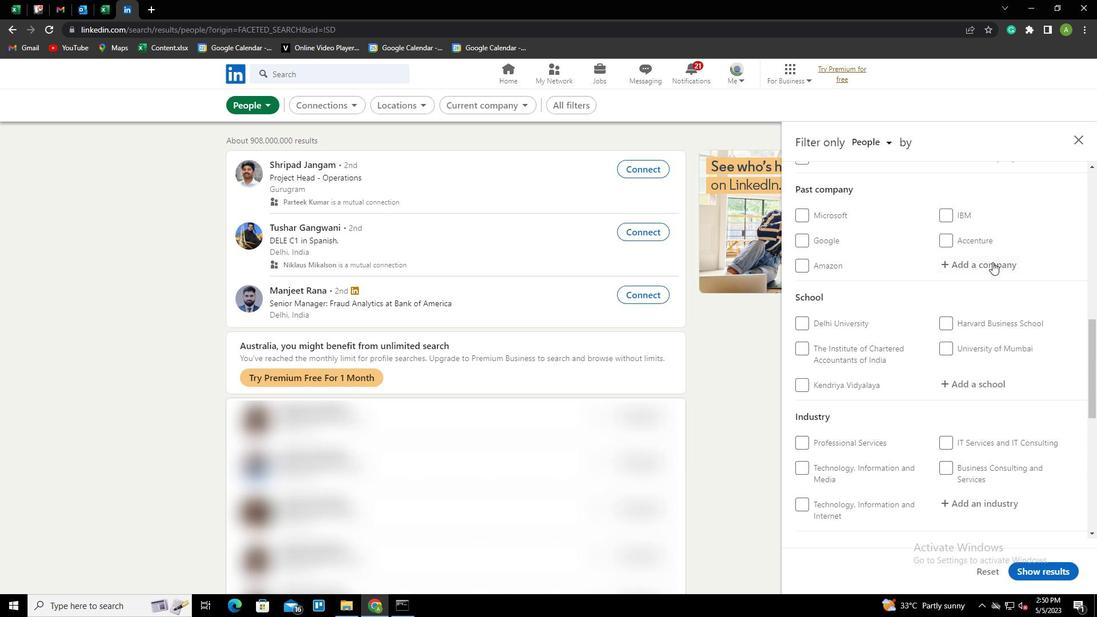 
Action: Mouse scrolled (993, 263) with delta (0, 0)
Screenshot: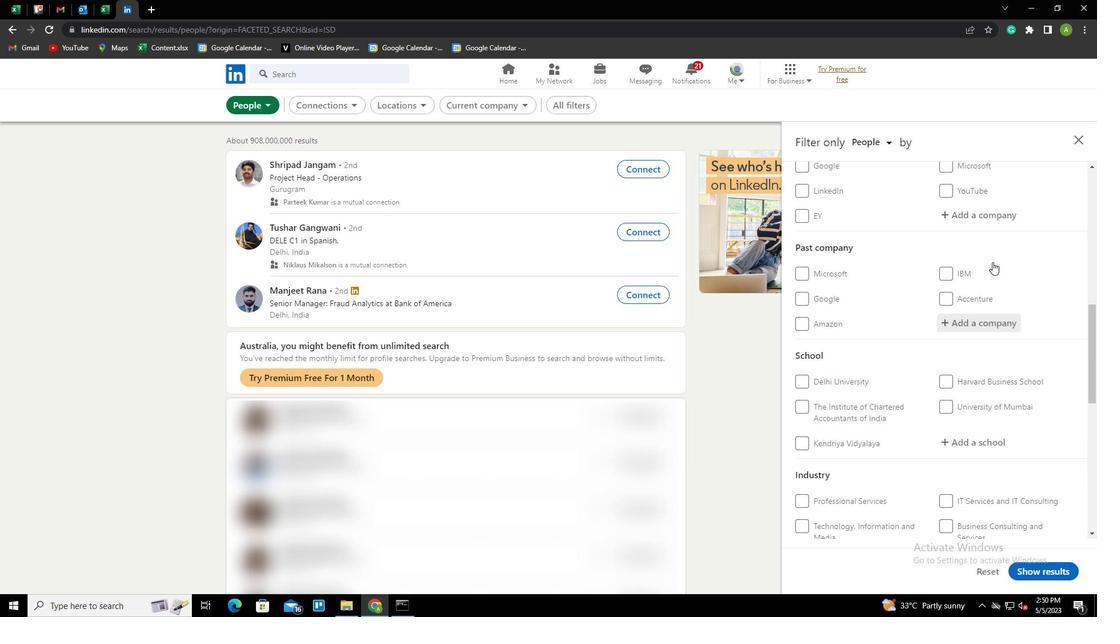 
Action: Mouse scrolled (993, 263) with delta (0, 0)
Screenshot: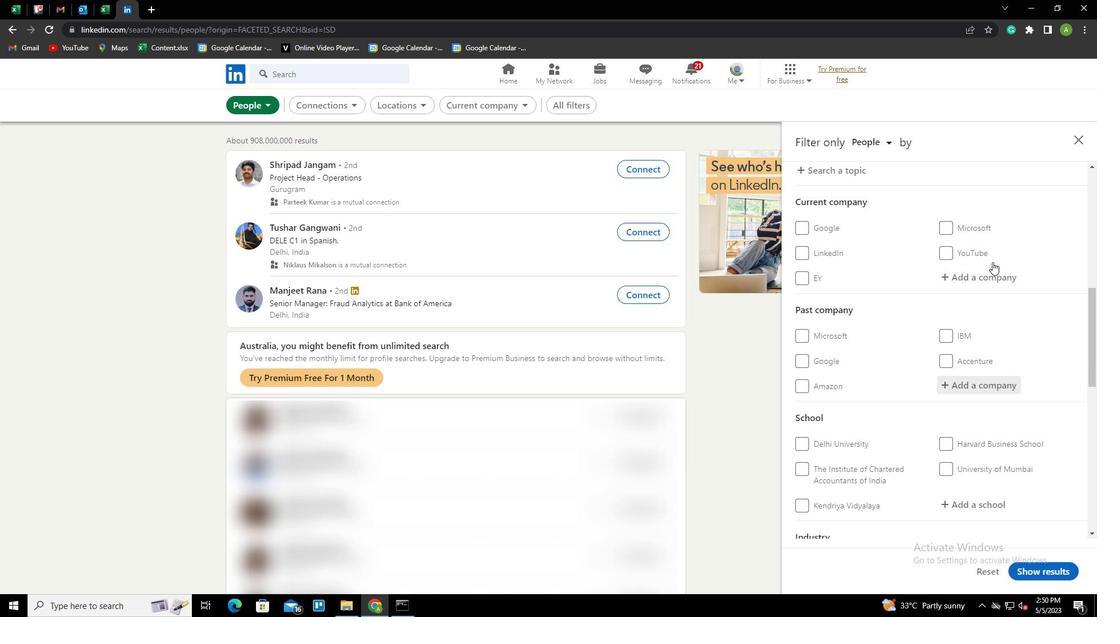 
Action: Mouse moved to (976, 386)
Screenshot: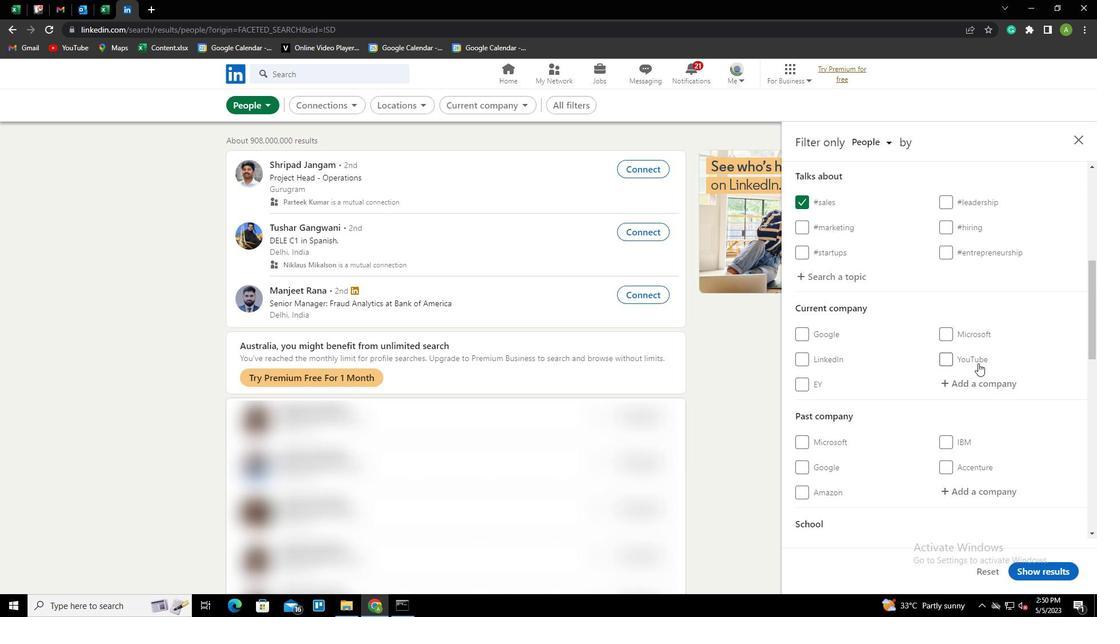 
Action: Mouse pressed left at (976, 386)
Screenshot: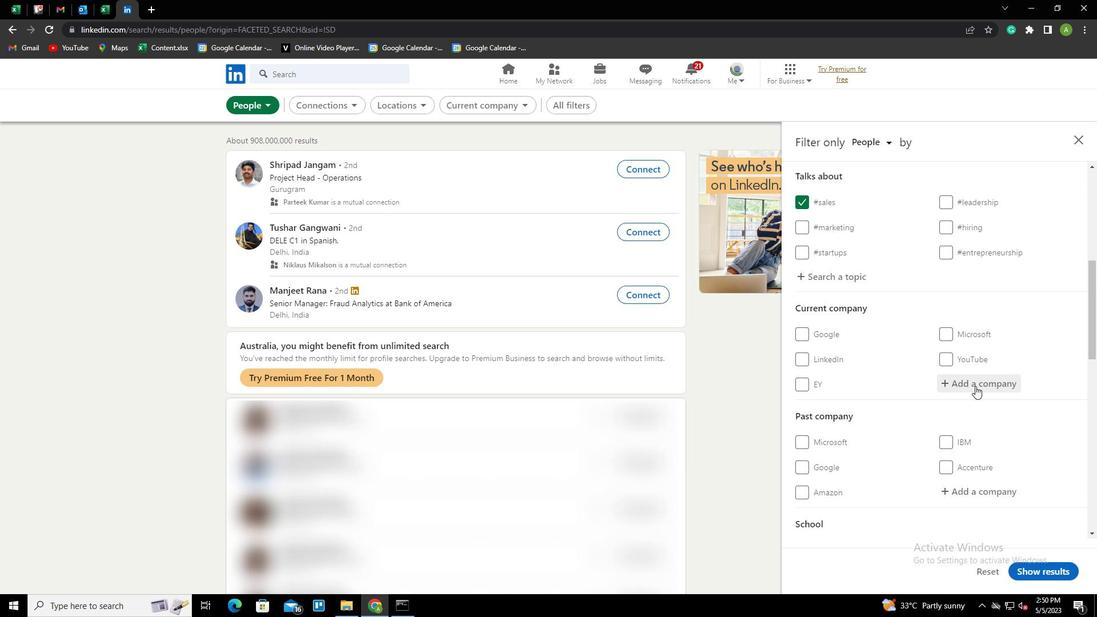 
Action: Key pressed <Key.shift>
Screenshot: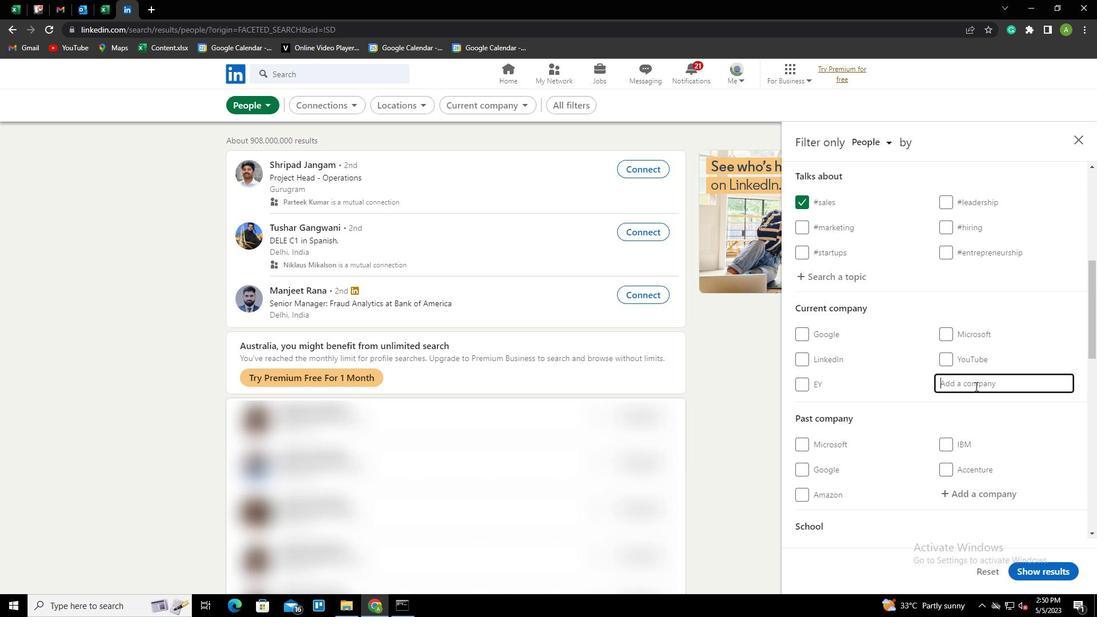
Action: Mouse moved to (975, 387)
Screenshot: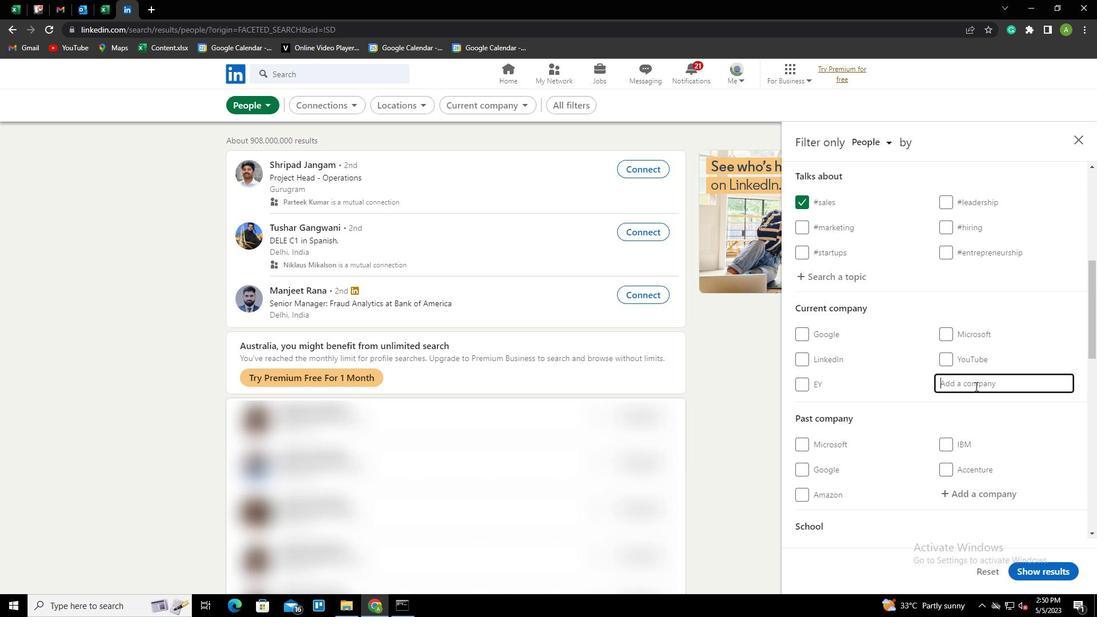 
Action: Key pressed GR<Key.space><Key.shift><Key.shift><Key.shift><Key.shift><Key.shift><Key.shift><Key.shift><Key.shift><Key.shift><Key.shift><Key.shift><Key.shift><Key.shift><Key.shift><Key.shift><Key.shift><Key.shift><Key.shift><Key.shift><Key.shift><Key.shift><Key.shift><Key.shift><Key.shift><Key.shift><Key.shift><Key.shift><Key.shift><Key.shift><Key.shift><Key.shift><Key.shift><Key.shift><Key.shift><Key.shift><Key.shift><Key.shift><Key.shift><Key.shift><Key.shift><Key.shift><Key.shift><Key.shift><Key.shift><Key.shift><Key.shift><Key.shift><Key.shift><Key.shift><Key.shift><Key.shift><Key.shift><Key.shift><Key.shift><Key.shift><Key.shift><Key.shift><Key.shift><Key.shift><Key.shift><Key.shift><Key.shift><Key.shift><Key.shift><Key.shift><Key.shift><Key.shift><Key.shift><Key.shift><Key.shift><Key.shift><Key.shift><Key.shift><Key.shift><Key.shift><Key.shift><Key.shift><Key.shift><Key.shift><Key.shift><Key.shift><Key.shift><Key.shift><Key.shift><Key.shift><Key.shift><Key.shift>I<Key.shift><Key.shift><Key.shift><Key.shift><Key.shift><Key.shift><Key.shift><Key.shift><Key.shift><Key.shift><Key.shift><Key.shift><Key.shift><Key.shift><Key.shift><Key.shift><Key.shift><Key.shift><Key.shift><Key.shift><Key.shift><Key.shift><Key.shift><Key.shift><Key.shift><Key.shift><Key.shift><Key.shift><Key.shift><Key.backspace>INFRAPROJECTS<Key.space><Key.shift>LIMITED<Key.down><Key.enter>
Screenshot: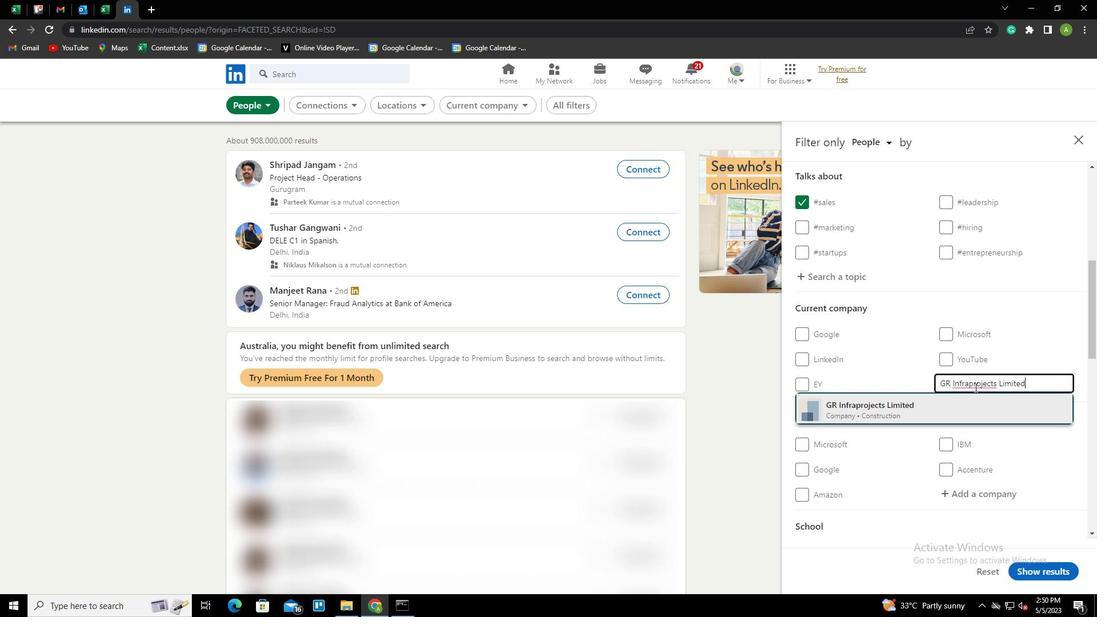 
Action: Mouse scrolled (975, 387) with delta (0, 0)
Screenshot: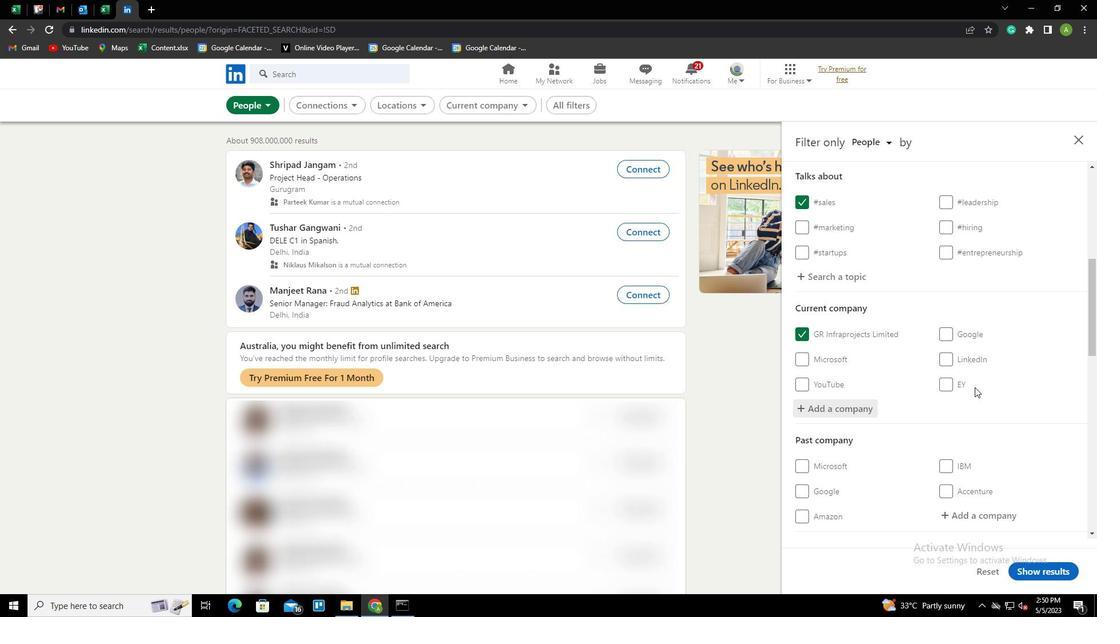 
Action: Mouse scrolled (975, 387) with delta (0, 0)
Screenshot: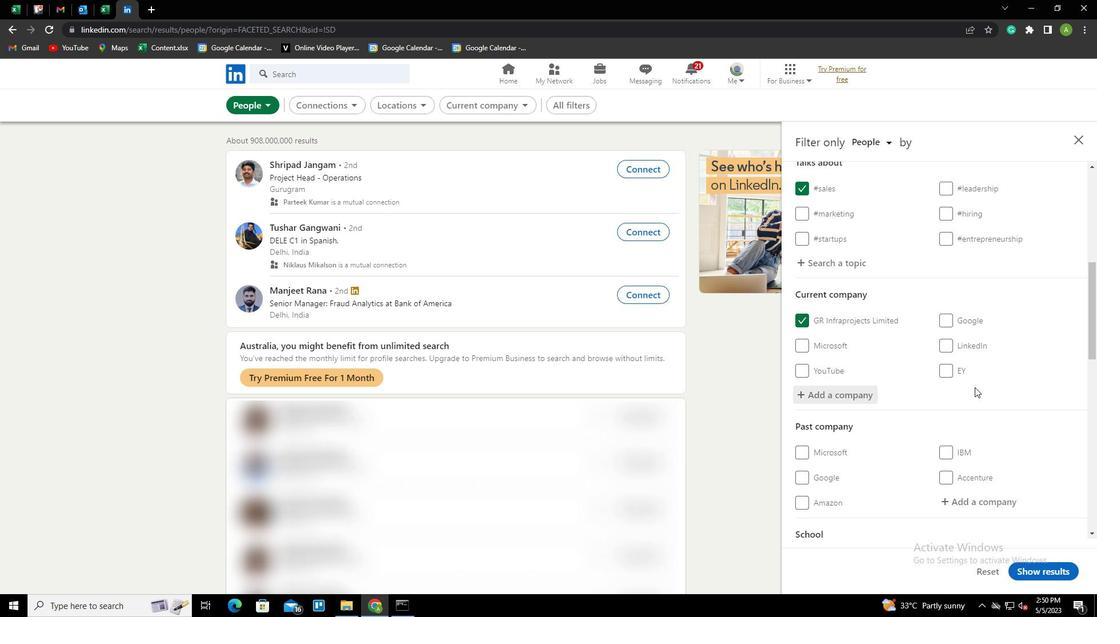 
Action: Mouse scrolled (975, 387) with delta (0, 0)
Screenshot: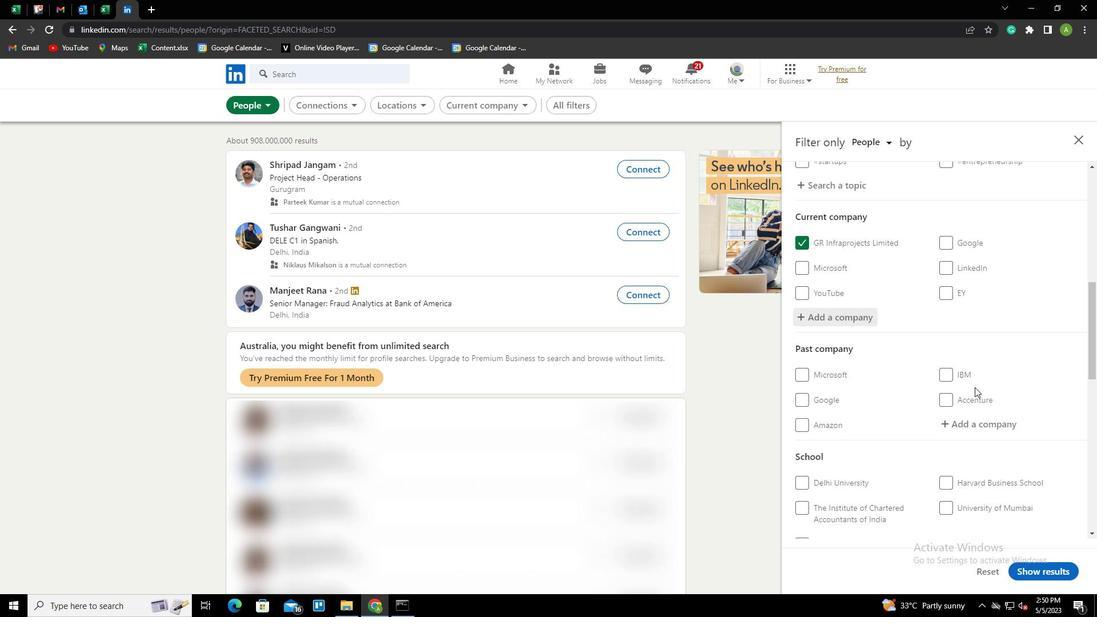 
Action: Mouse moved to (975, 412)
Screenshot: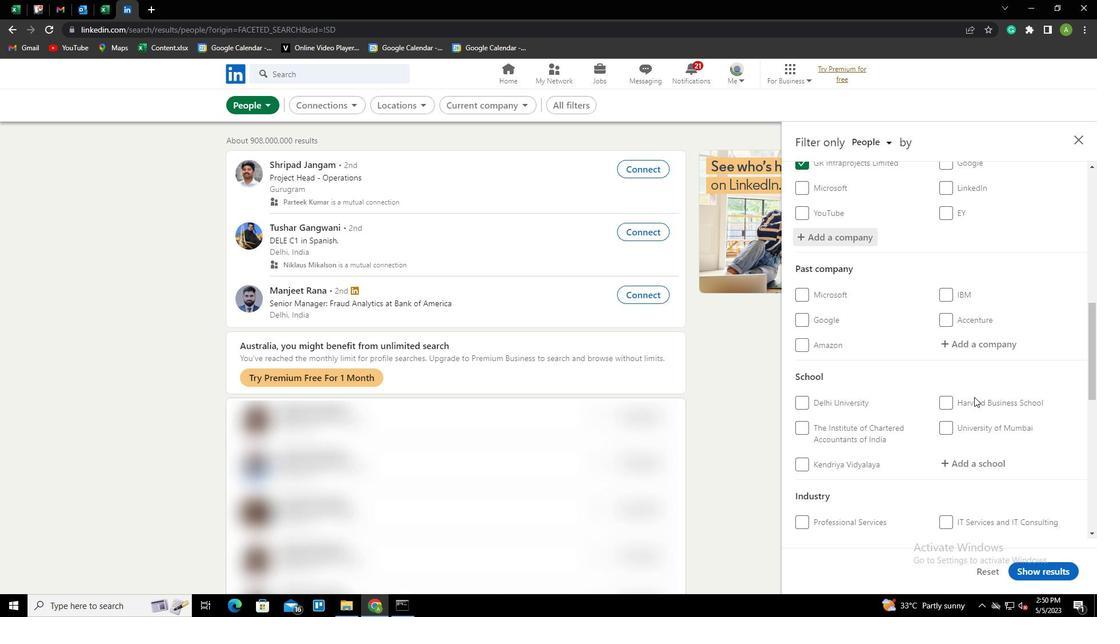 
Action: Mouse scrolled (975, 411) with delta (0, 0)
Screenshot: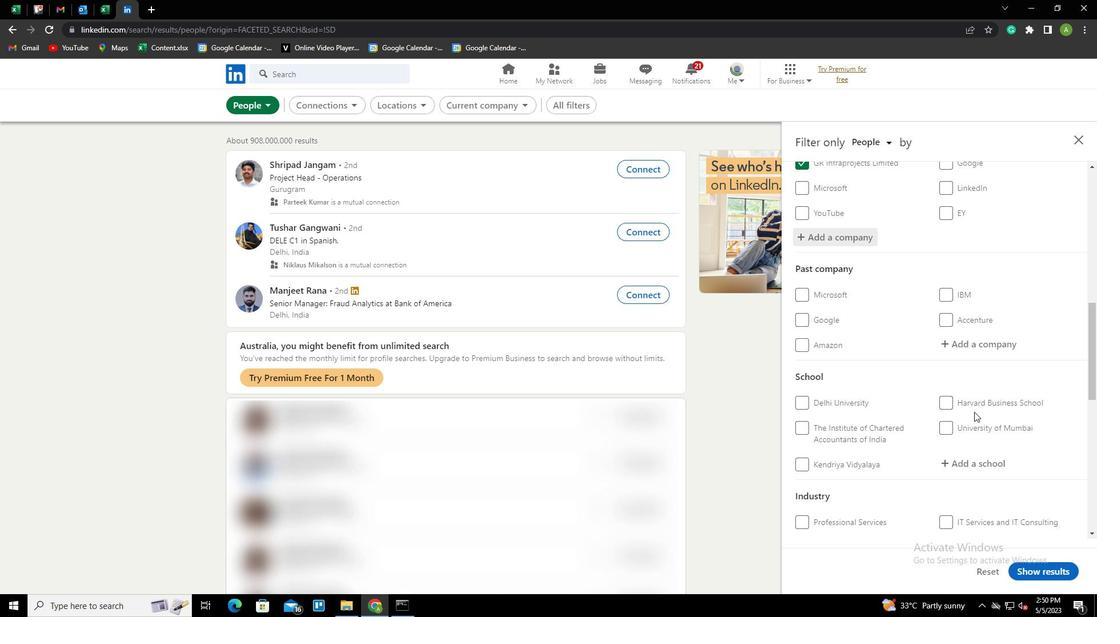 
Action: Mouse moved to (970, 407)
Screenshot: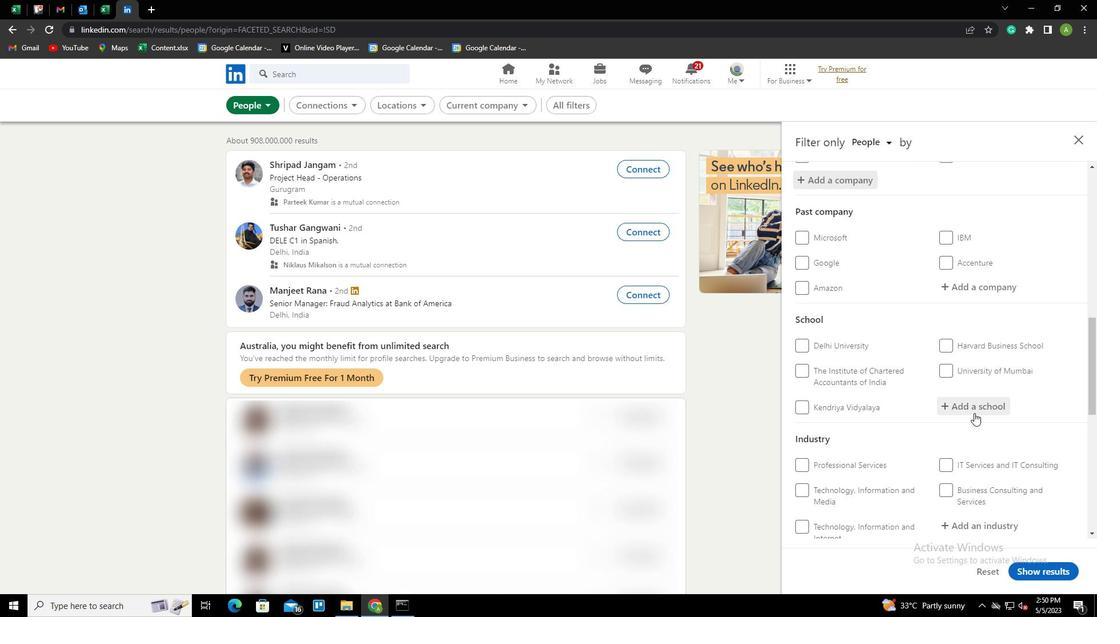 
Action: Mouse pressed left at (970, 407)
Screenshot: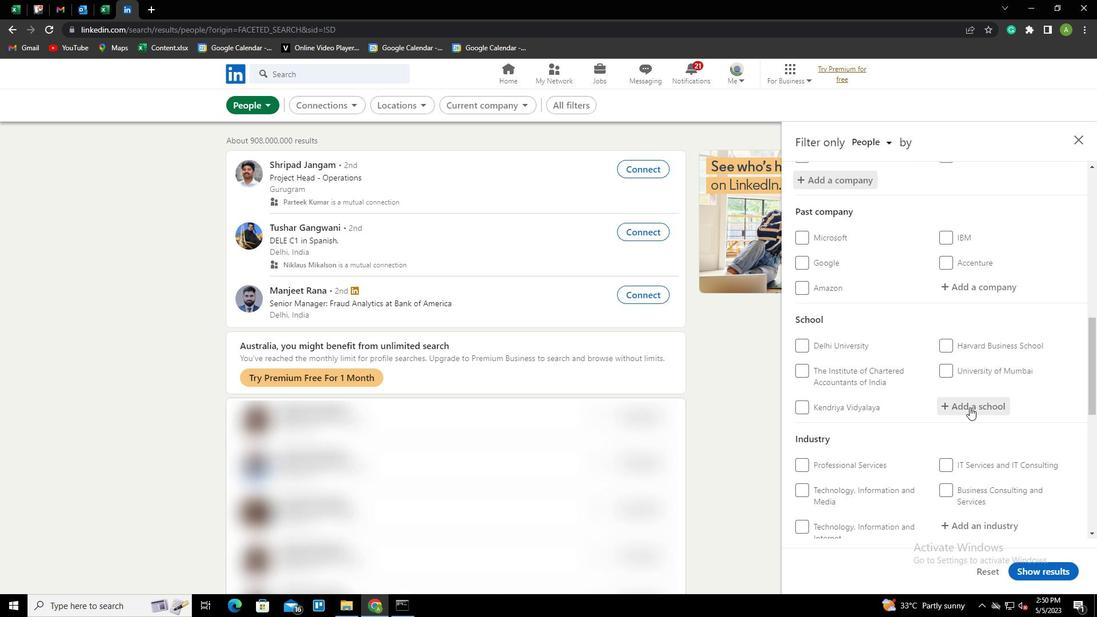 
Action: Key pressed <Key.shift>MAHARSHI<Key.space><Key.shift><Key.shift><Key.shift><Key.shift><Key.shift>DAYANAND<Key.space><Key.shift>UNIVERSITY<Key.space><Key.shift><Key.shift><Key.shift><Key.shift><Key.shift><Key.shift><Key.shift><Key.shift><Key.shift><Key.shift><Key.shift><Key.shift><Key.shift><Key.shift><Key.shift><Key.shift><Key.shift><Key.shift><Key.shift><Key.shift><Key.shift><Key.shift><Key.shift><Key.shift><Key.shift><Key.shift><Key.shift><Key.shift><Key.shift><Key.shift><Key.shift>ROHTAK<Key.down><Key.enter>
Screenshot: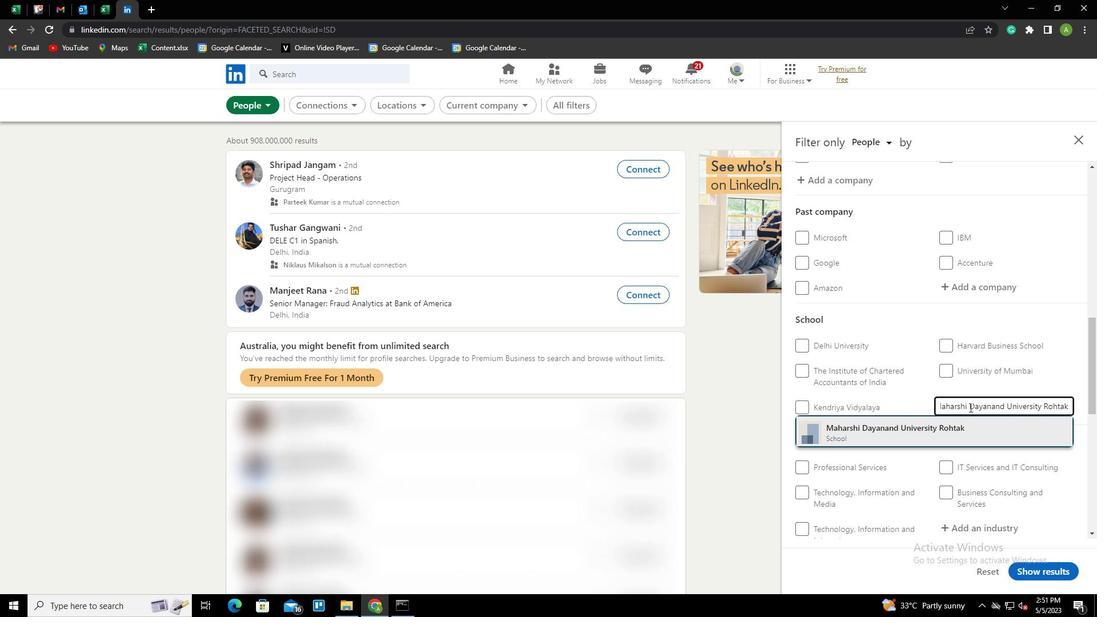 
Action: Mouse scrolled (970, 407) with delta (0, 0)
Screenshot: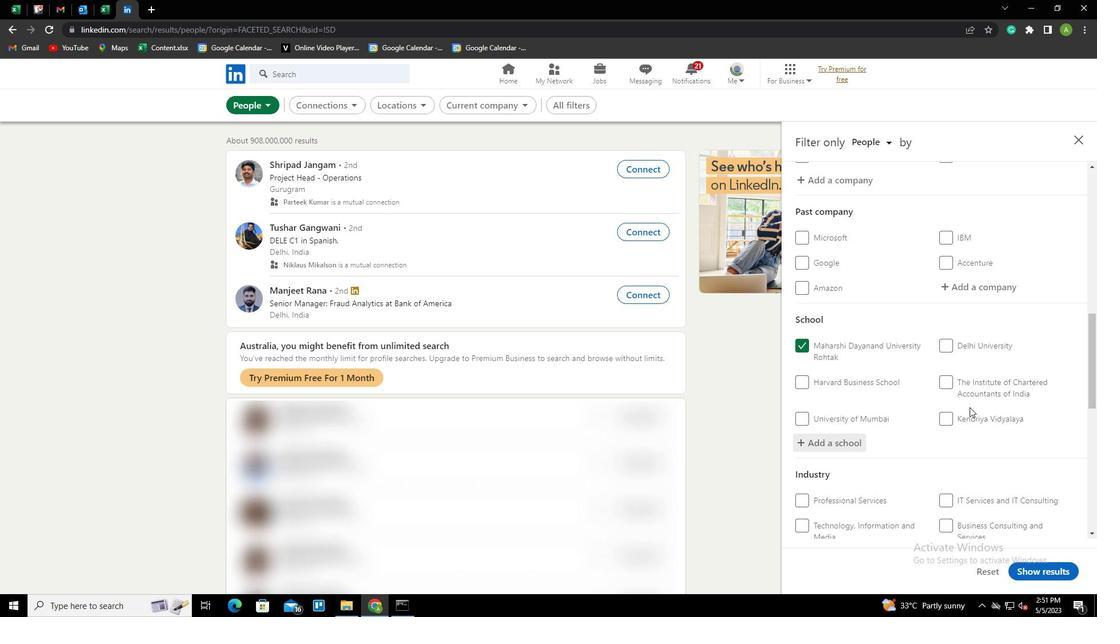 
Action: Mouse scrolled (970, 407) with delta (0, 0)
Screenshot: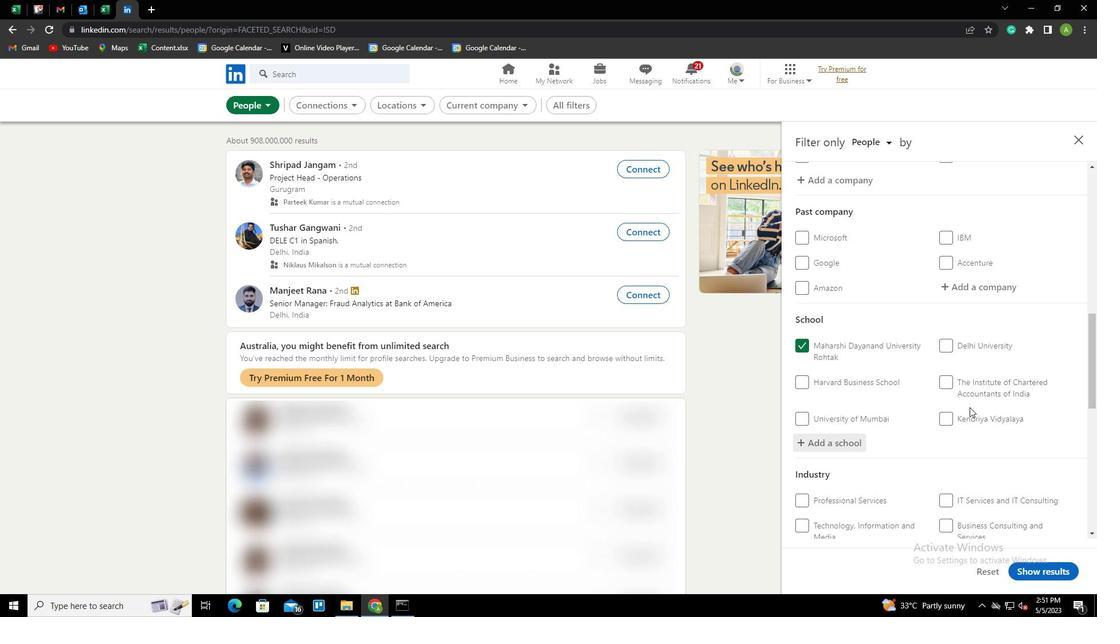 
Action: Mouse scrolled (970, 407) with delta (0, 0)
Screenshot: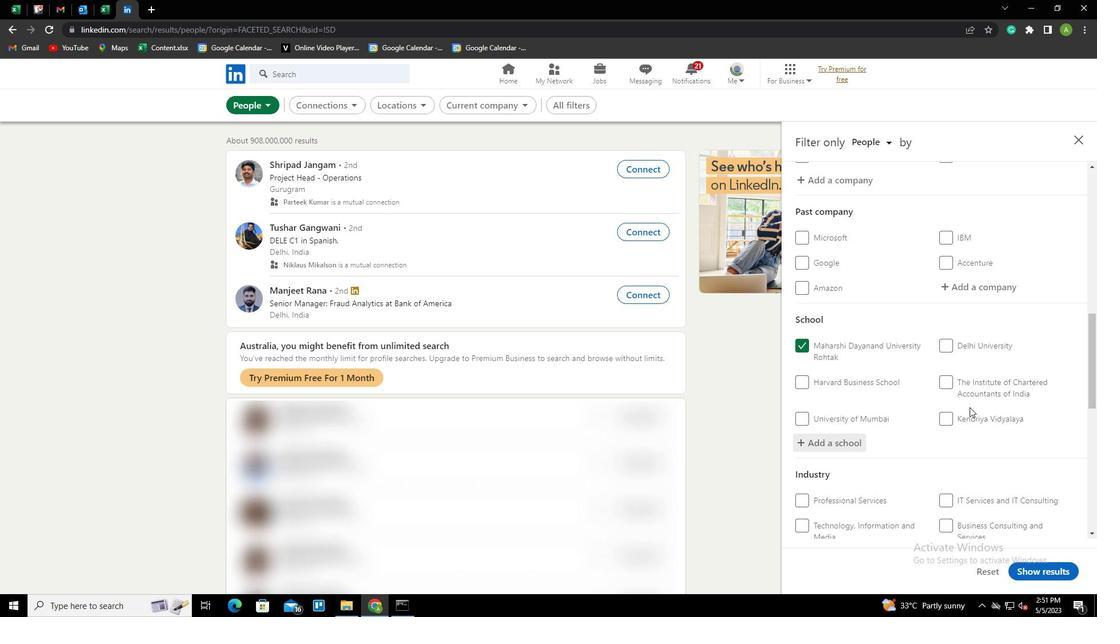 
Action: Mouse scrolled (970, 407) with delta (0, 0)
Screenshot: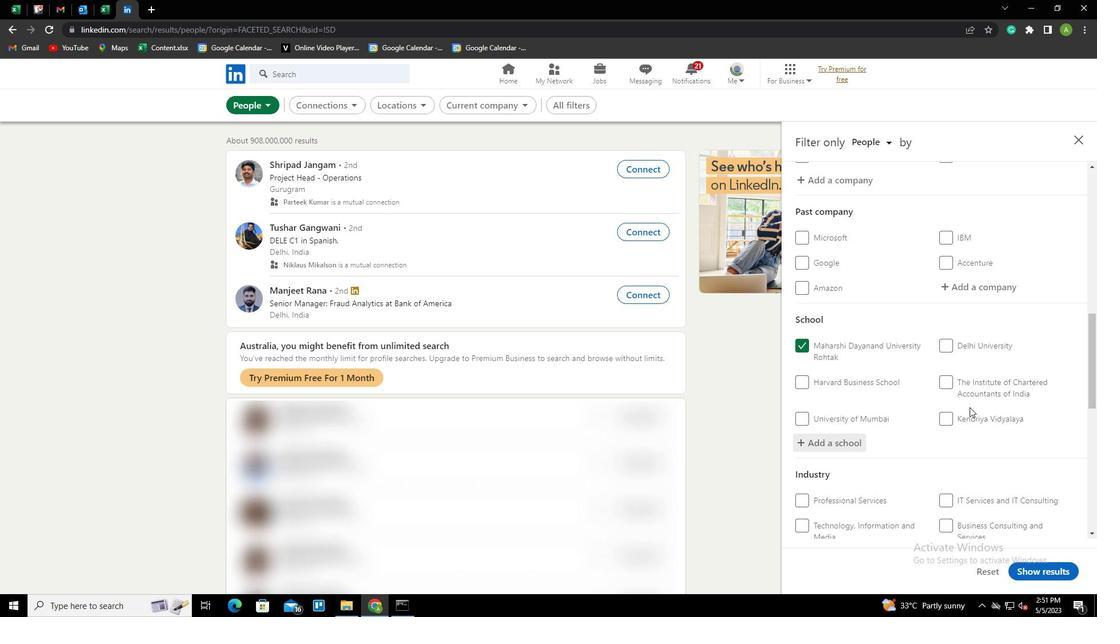 
Action: Mouse moved to (976, 335)
Screenshot: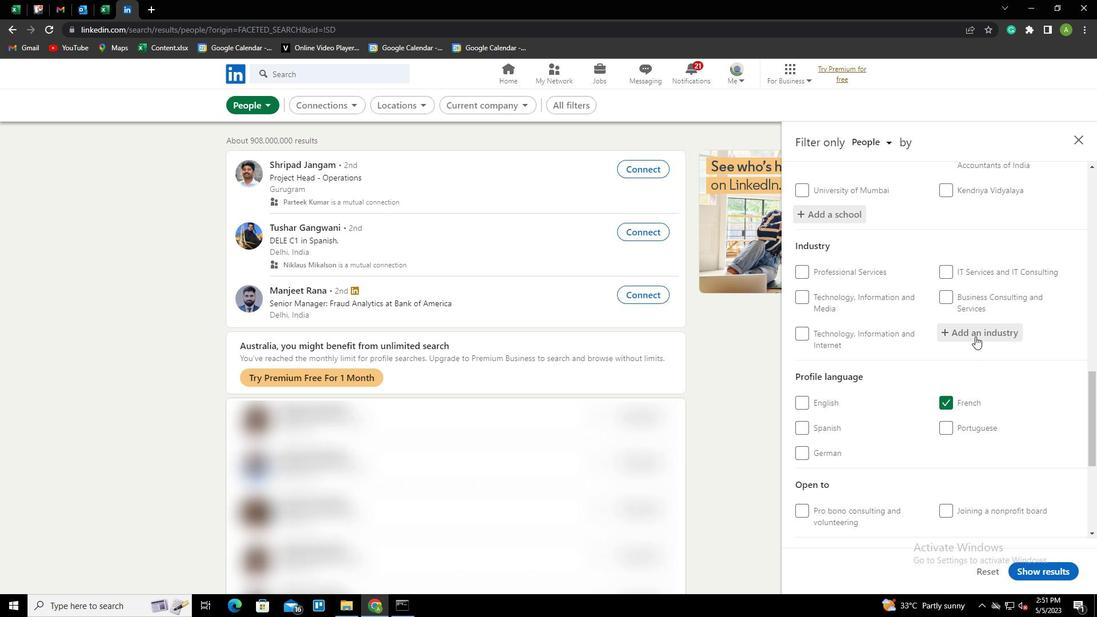 
Action: Mouse pressed left at (976, 335)
Screenshot: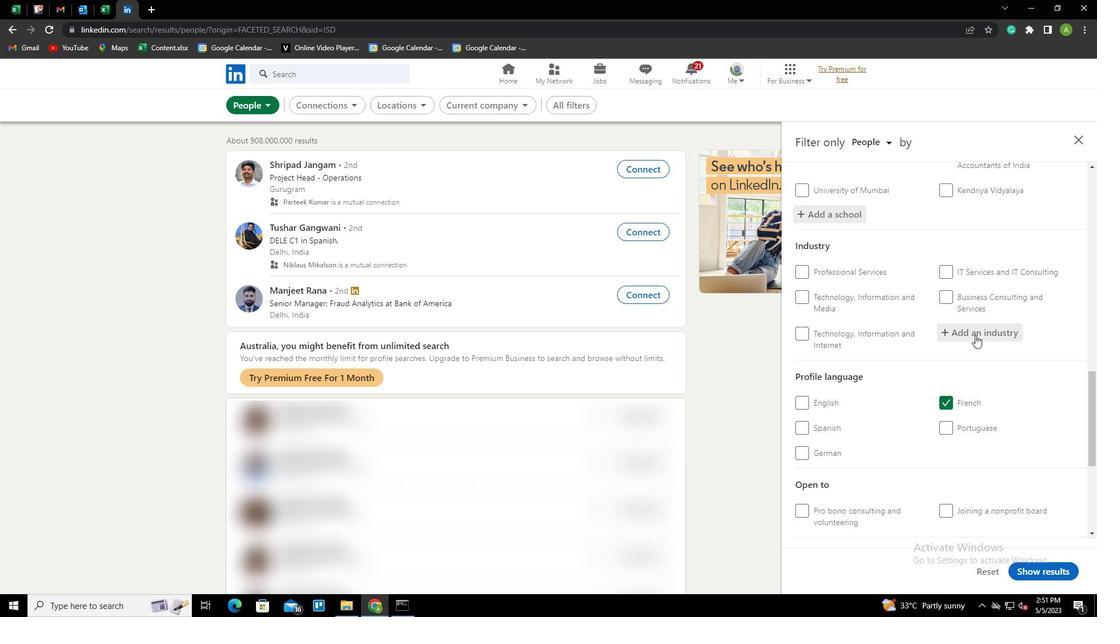 
Action: Key pressed <Key.shift><Key.shift><Key.shift><Key.shift><Key.shift><Key.shift><Key.shift>REUPHOLSTERY<Key.space>AND<Key.space><Key.shift>FRU<Key.backspace><Key.backspace>URNITR<Key.backspace>URE<Key.space><Key.shift>REPAIR<Key.down><Key.enter>
Screenshot: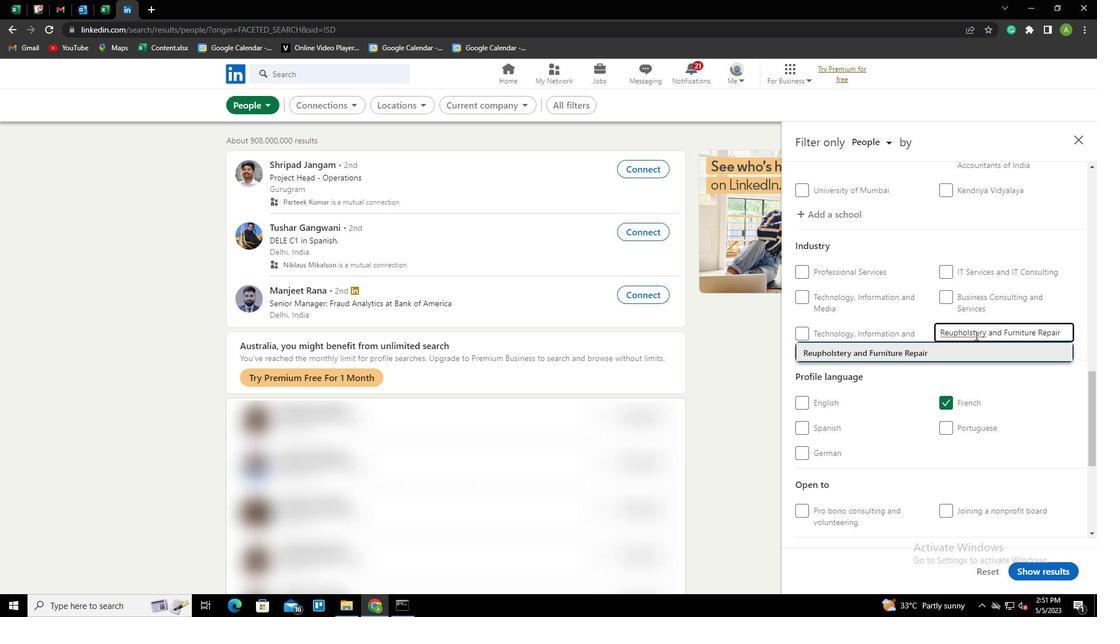 
Action: Mouse scrolled (976, 335) with delta (0, 0)
Screenshot: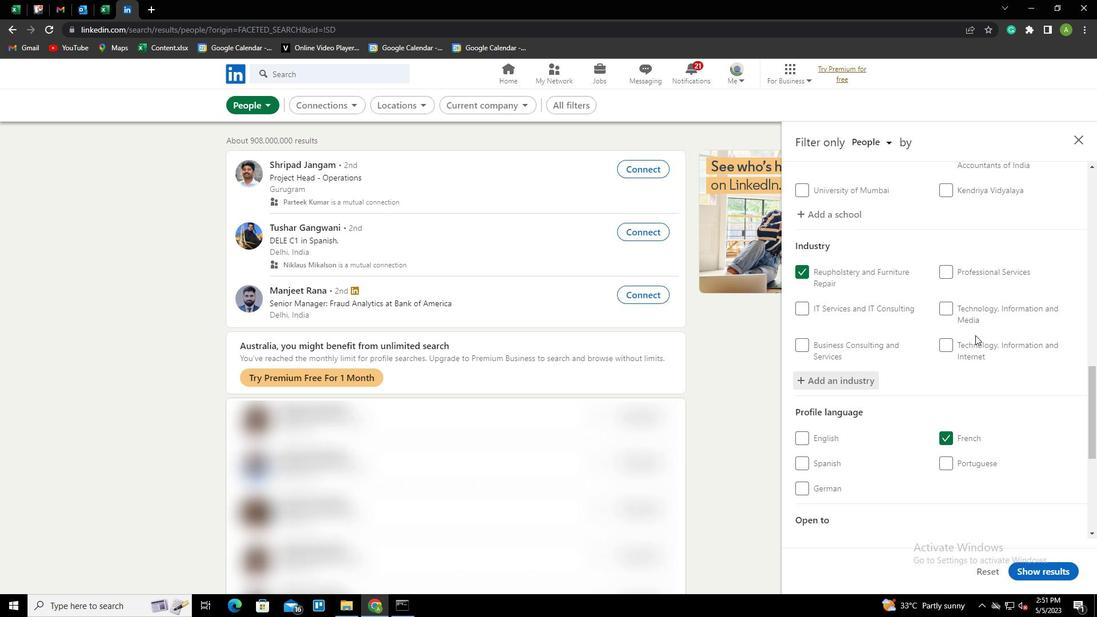 
Action: Mouse scrolled (976, 335) with delta (0, 0)
Screenshot: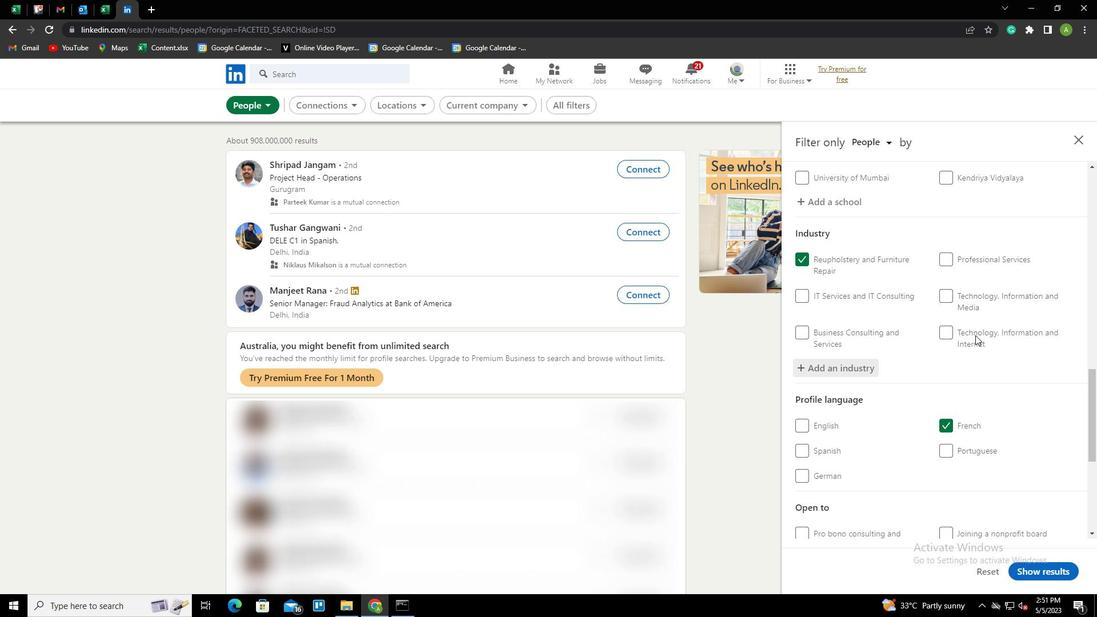 
Action: Mouse scrolled (976, 335) with delta (0, 0)
Screenshot: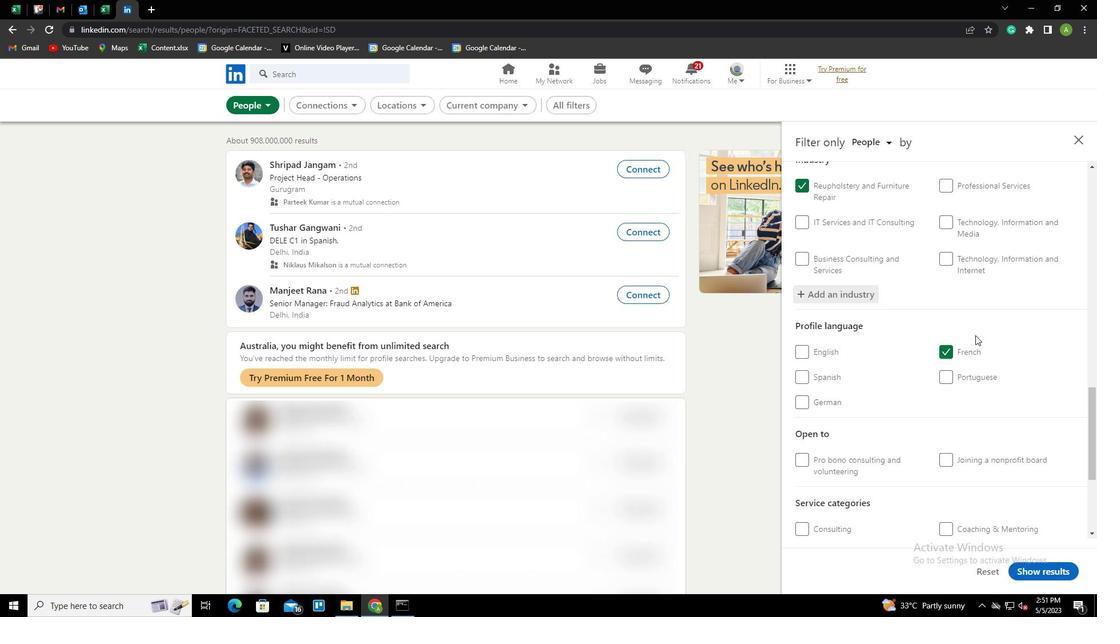 
Action: Mouse scrolled (976, 335) with delta (0, 0)
Screenshot: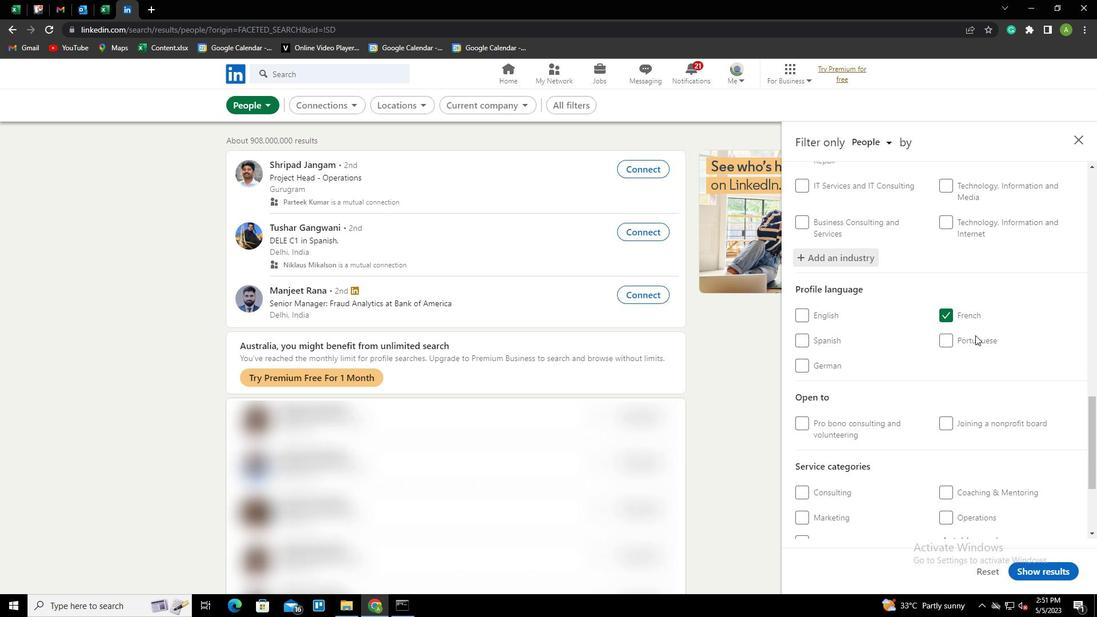 
Action: Mouse scrolled (976, 335) with delta (0, 0)
Screenshot: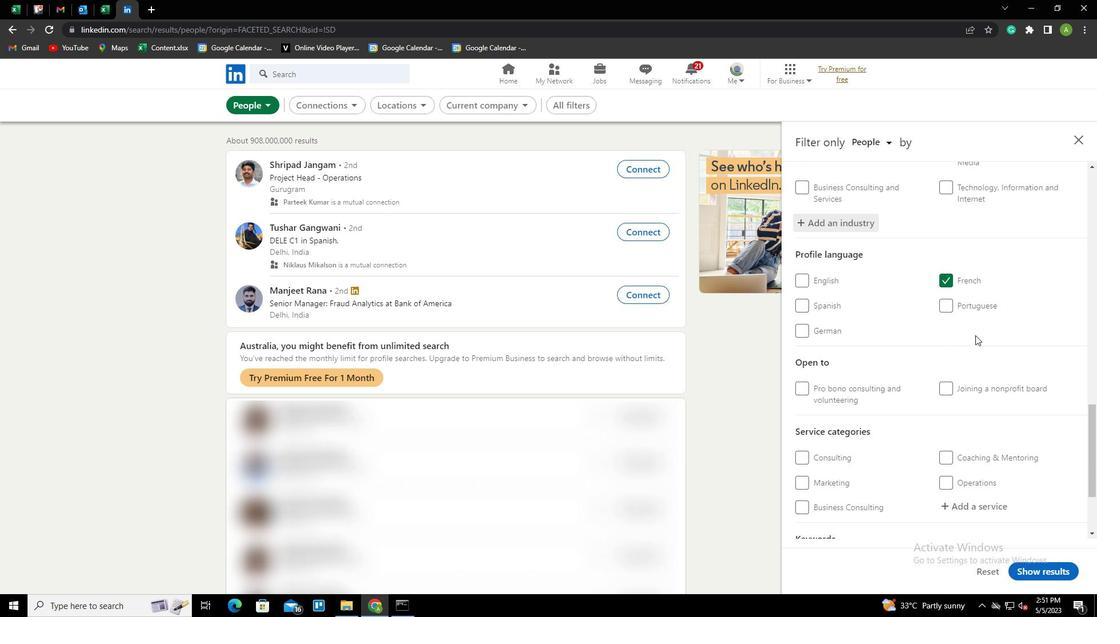 
Action: Mouse scrolled (976, 335) with delta (0, 0)
Screenshot: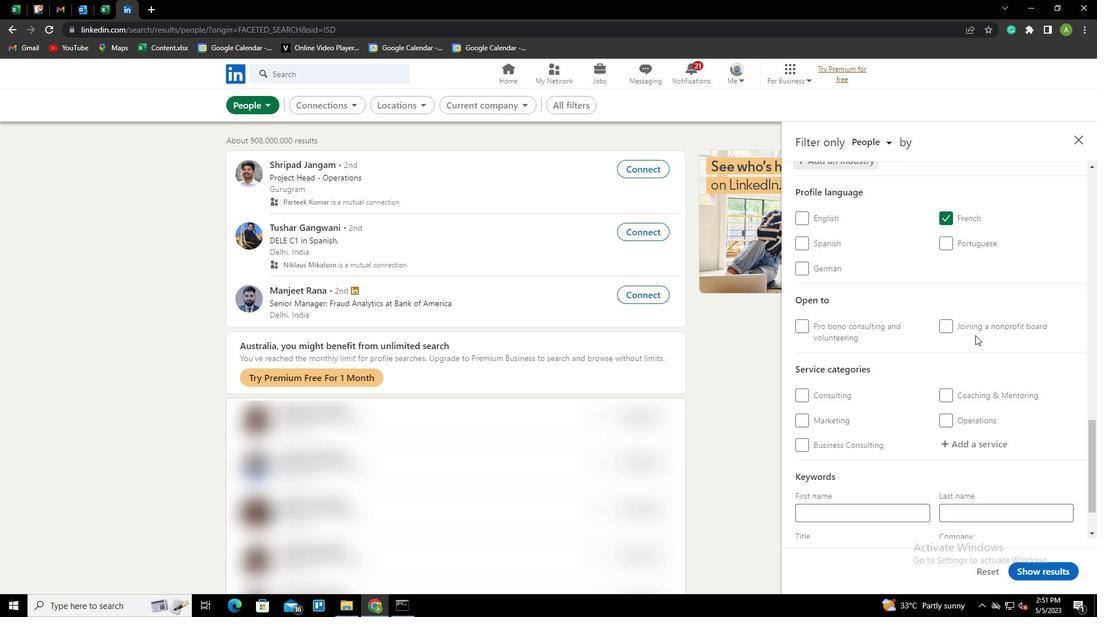 
Action: Mouse moved to (979, 371)
Screenshot: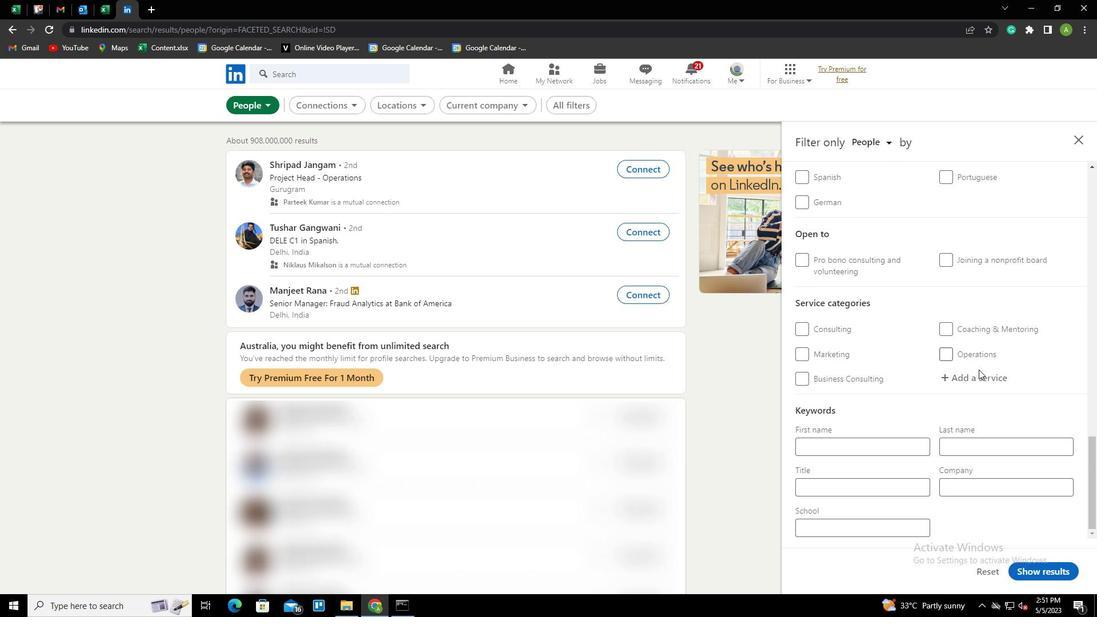 
Action: Mouse pressed left at (979, 371)
Screenshot: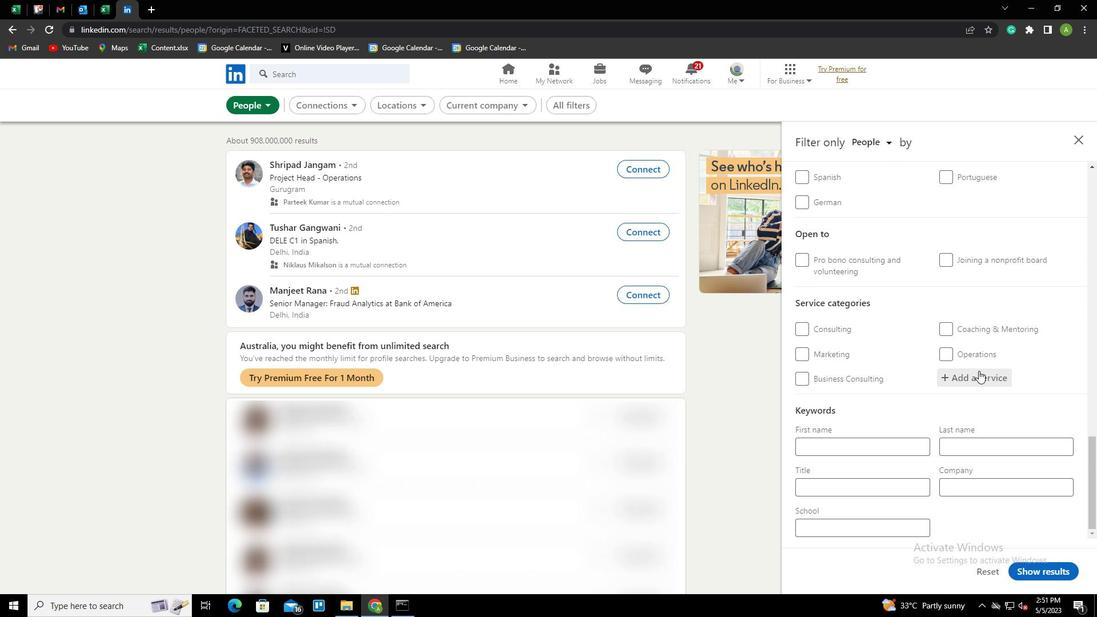
Action: Key pressed <Key.shift>DD<Key.backspace>ATE<Key.space><Key.shift>ENTRY<Key.down><Key.enter>
Screenshot: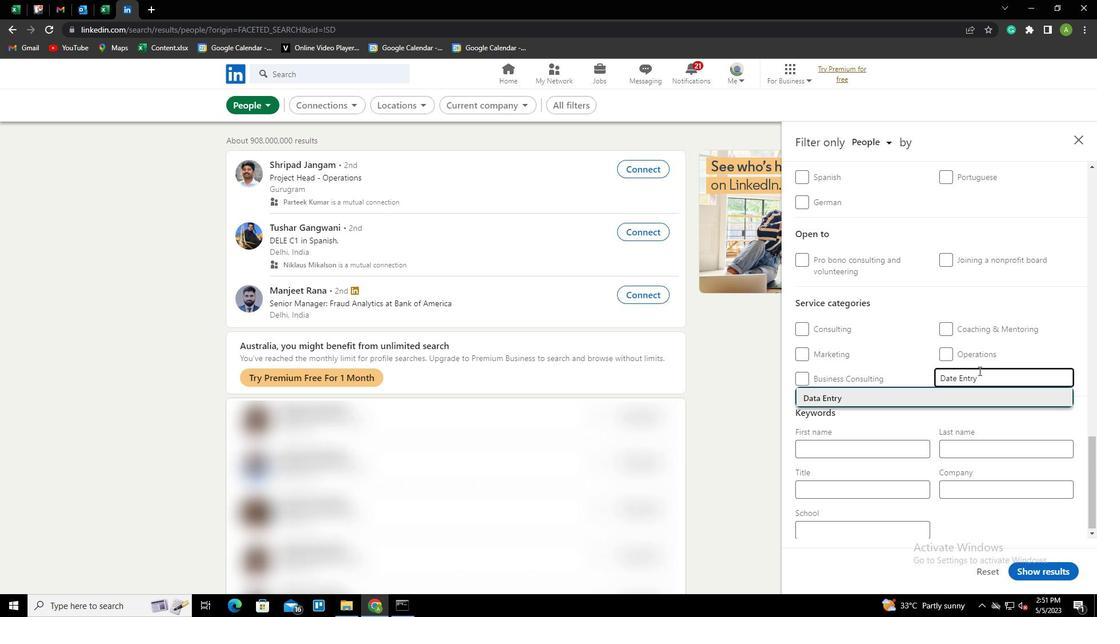 
Action: Mouse scrolled (979, 370) with delta (0, 0)
Screenshot: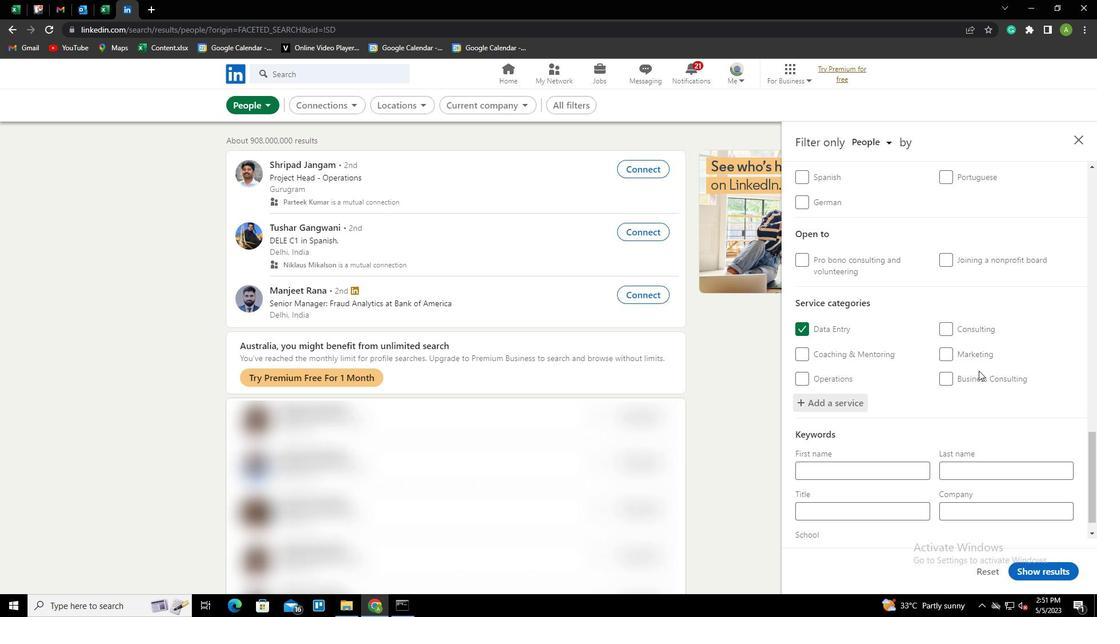 
Action: Mouse scrolled (979, 370) with delta (0, 0)
Screenshot: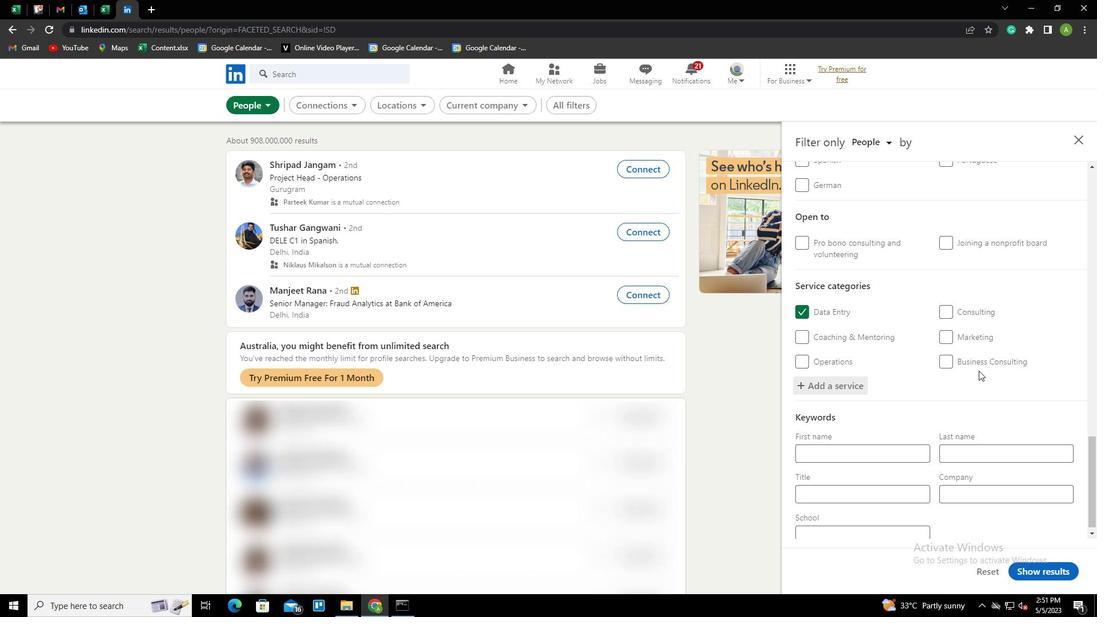 
Action: Mouse scrolled (979, 370) with delta (0, 0)
Screenshot: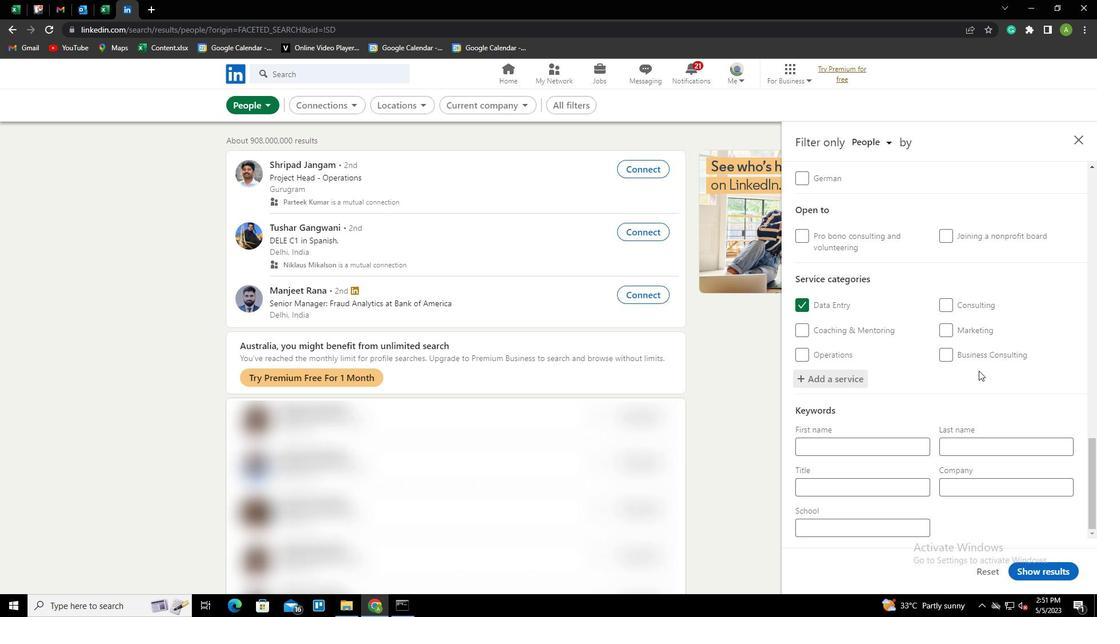 
Action: Mouse moved to (897, 490)
Screenshot: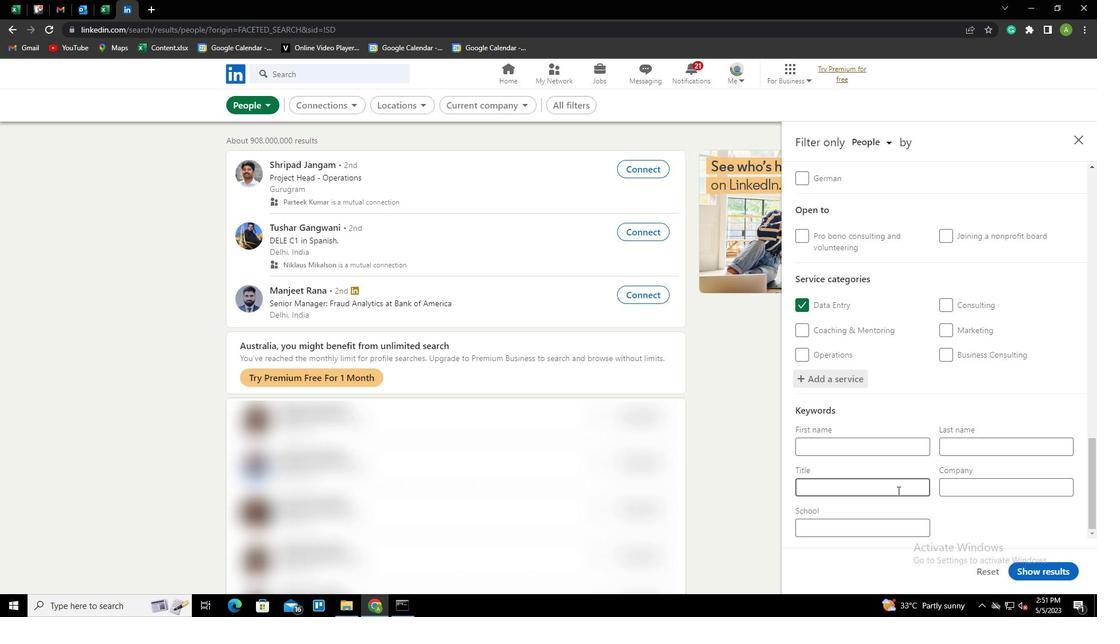 
Action: Mouse pressed left at (897, 490)
Screenshot: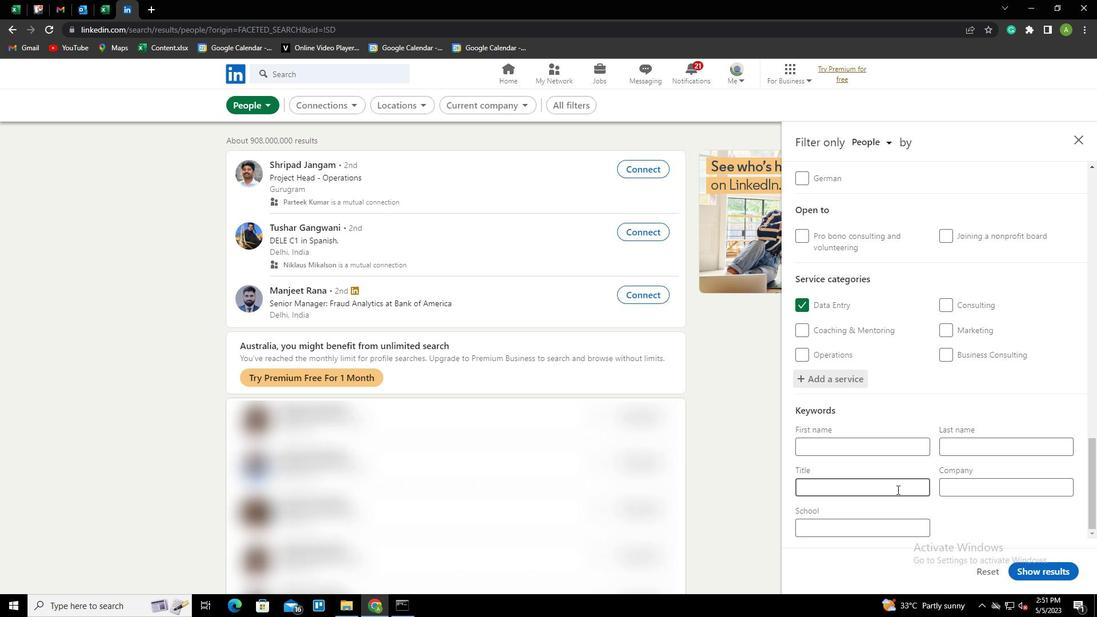 
Action: Key pressed <Key.shift>MUSIC<Key.space><Key.shift>PRODUCER
Screenshot: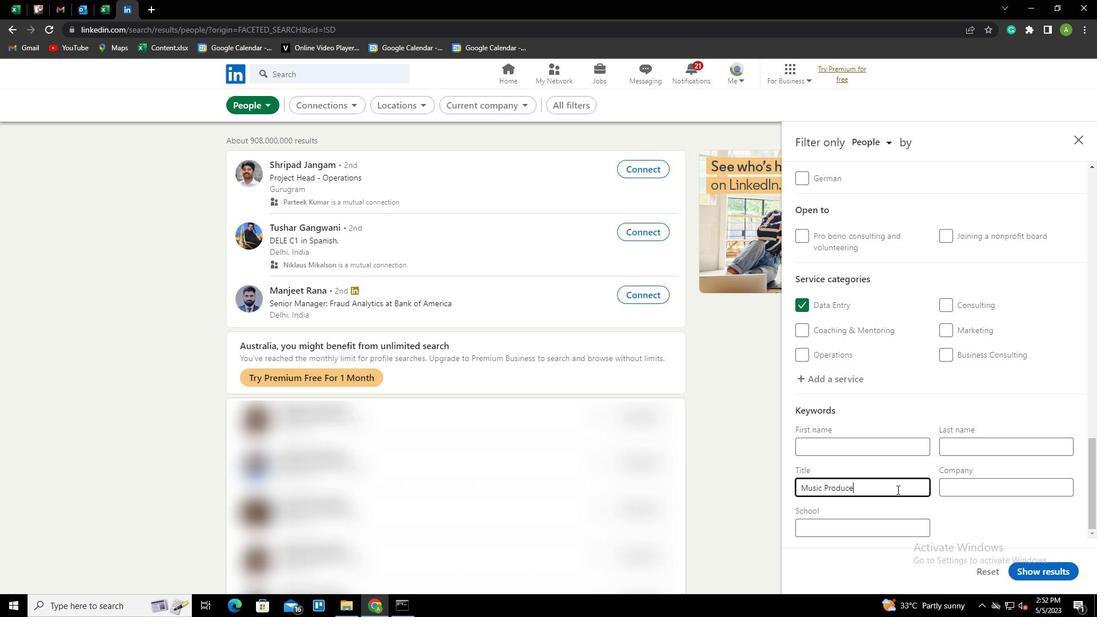 
Action: Mouse moved to (981, 524)
Screenshot: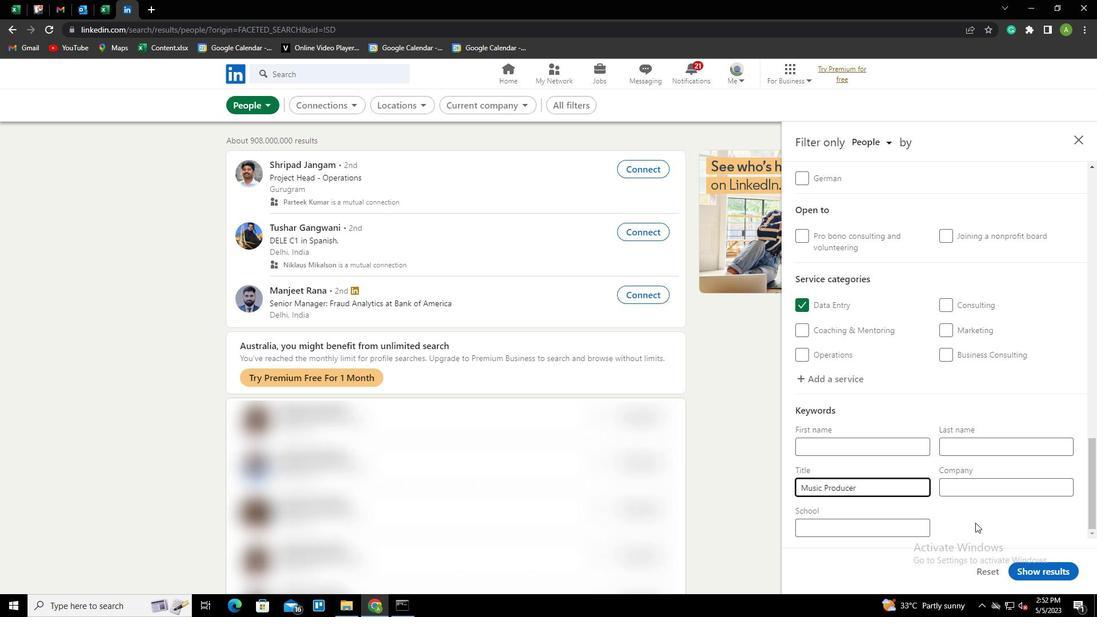 
Action: Mouse pressed left at (981, 524)
Screenshot: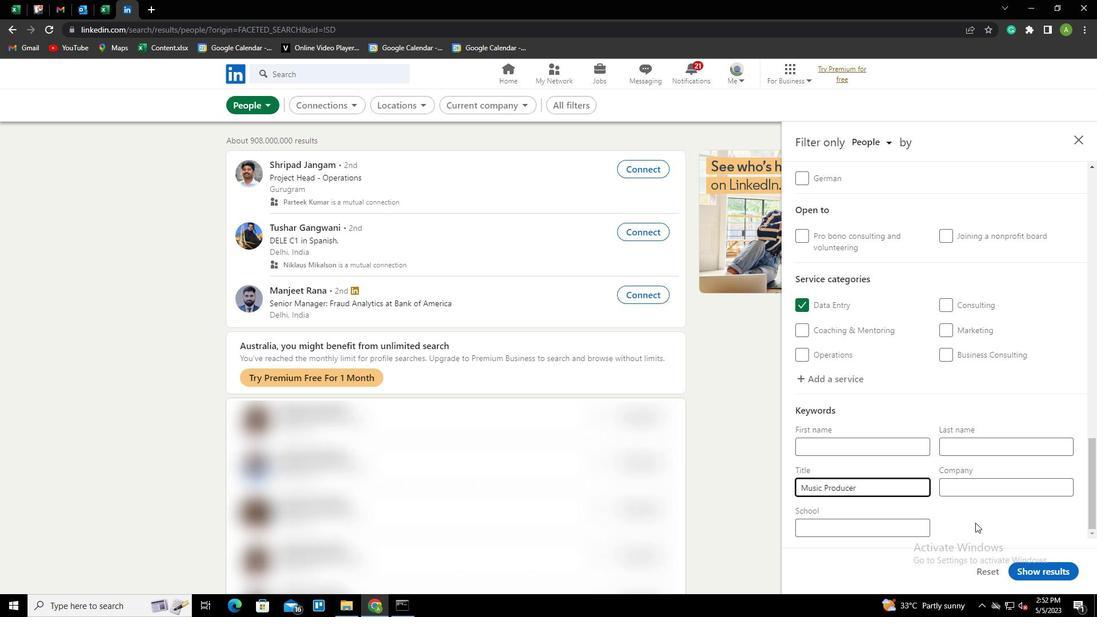 
Action: Mouse moved to (1027, 567)
Screenshot: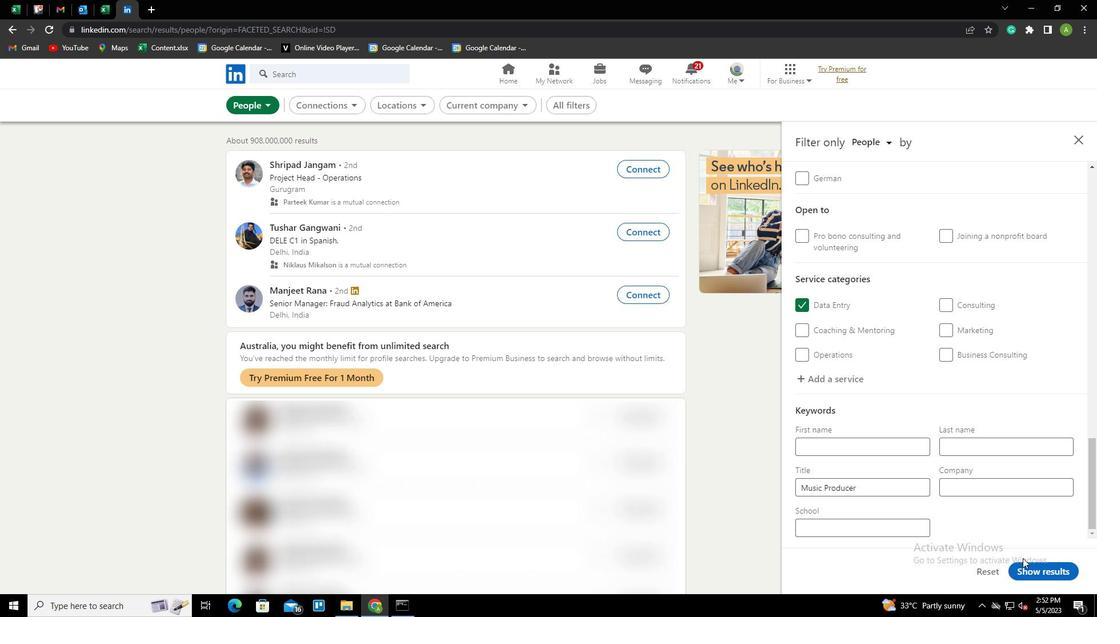 
Action: Mouse pressed left at (1027, 567)
Screenshot: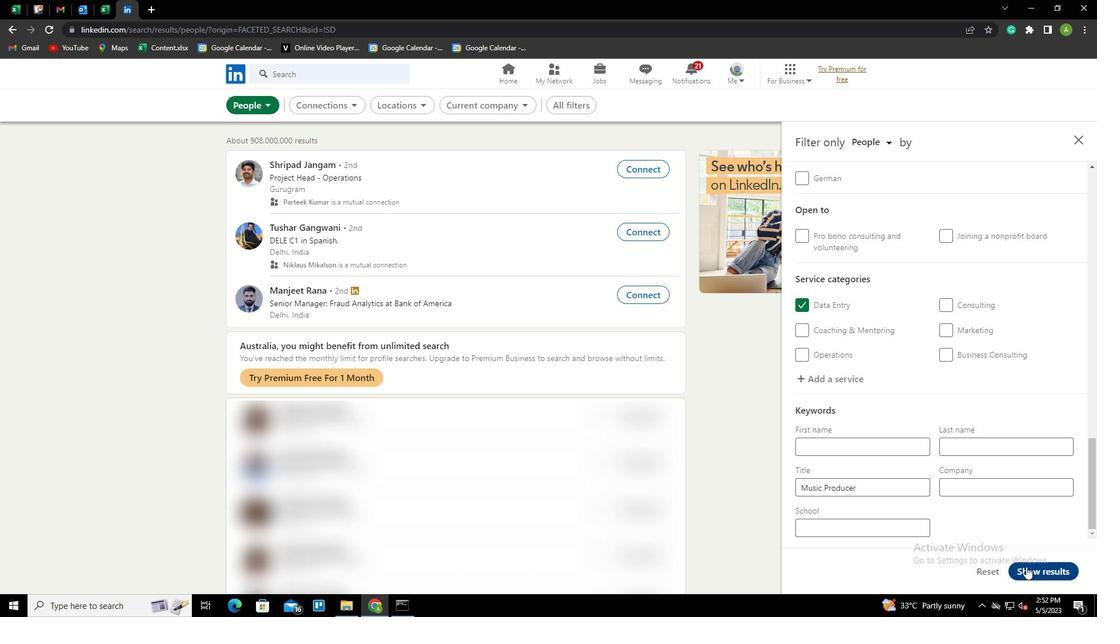 
